 Task: Research Airbnb properties in Bo, Sierra Leone from 1st December, 2023 to 3rd December, 2023 for 1 adult.1  bedroom having 1 bed and 1 bathroom. Property type can be hotel. Amenities needed are: wifi. Booking option can be shelf check-in. Look for 4 properties as per requirement.
Action: Mouse moved to (561, 81)
Screenshot: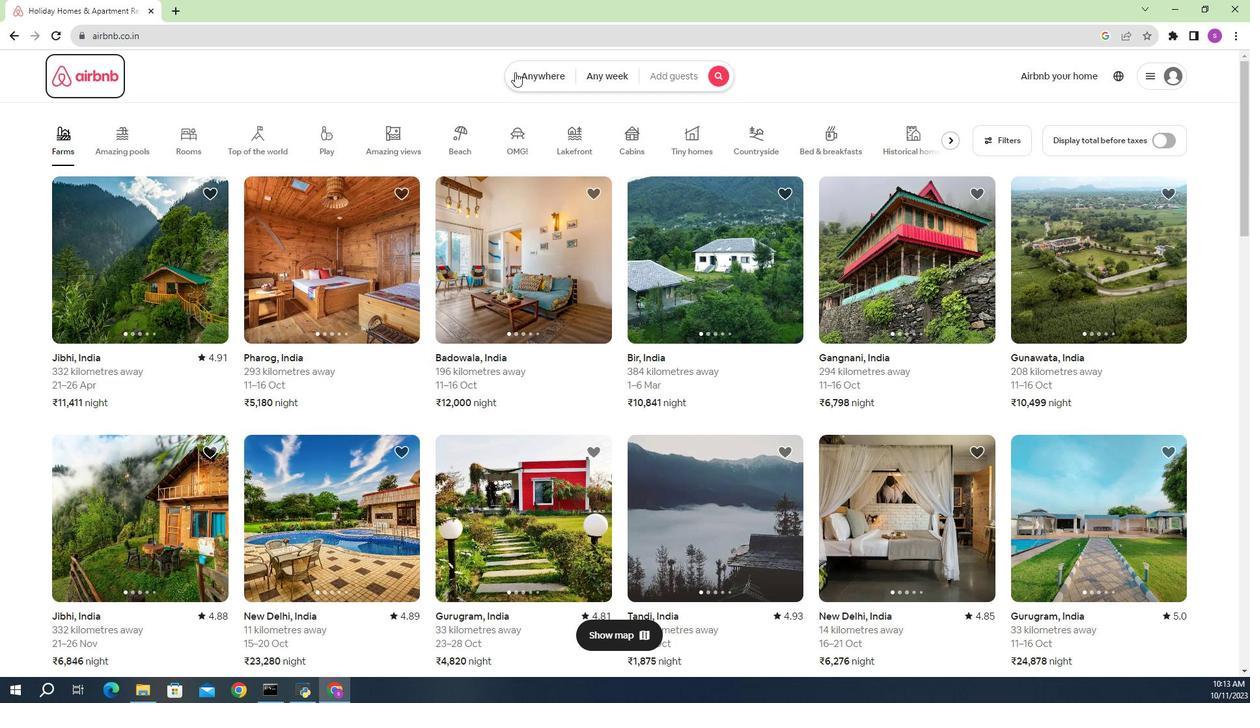 
Action: Mouse pressed left at (561, 81)
Screenshot: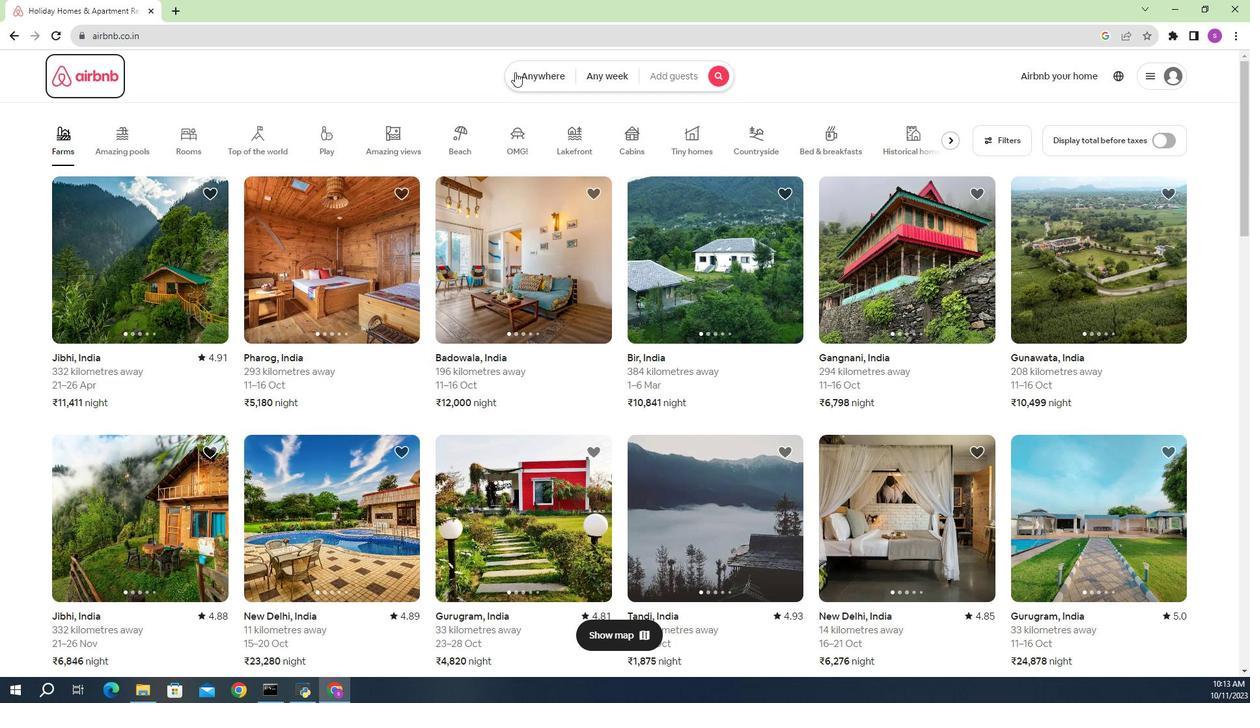 
Action: Mouse moved to (508, 139)
Screenshot: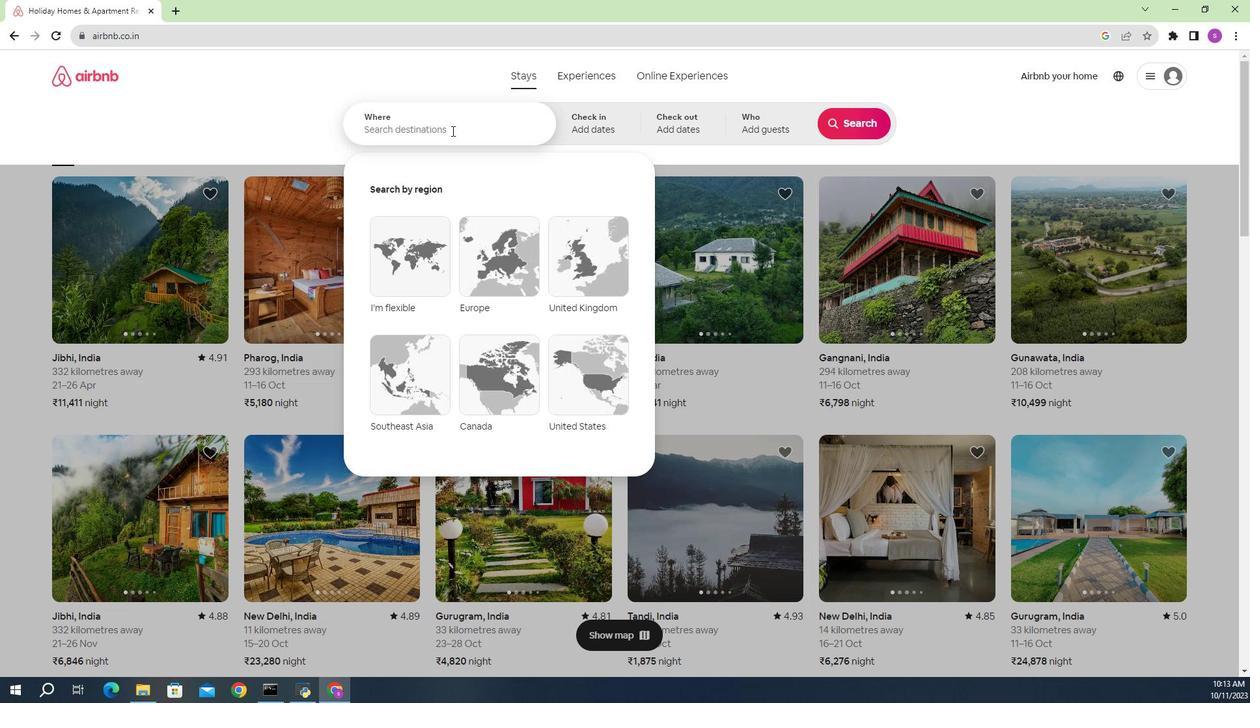 
Action: Mouse pressed left at (508, 139)
Screenshot: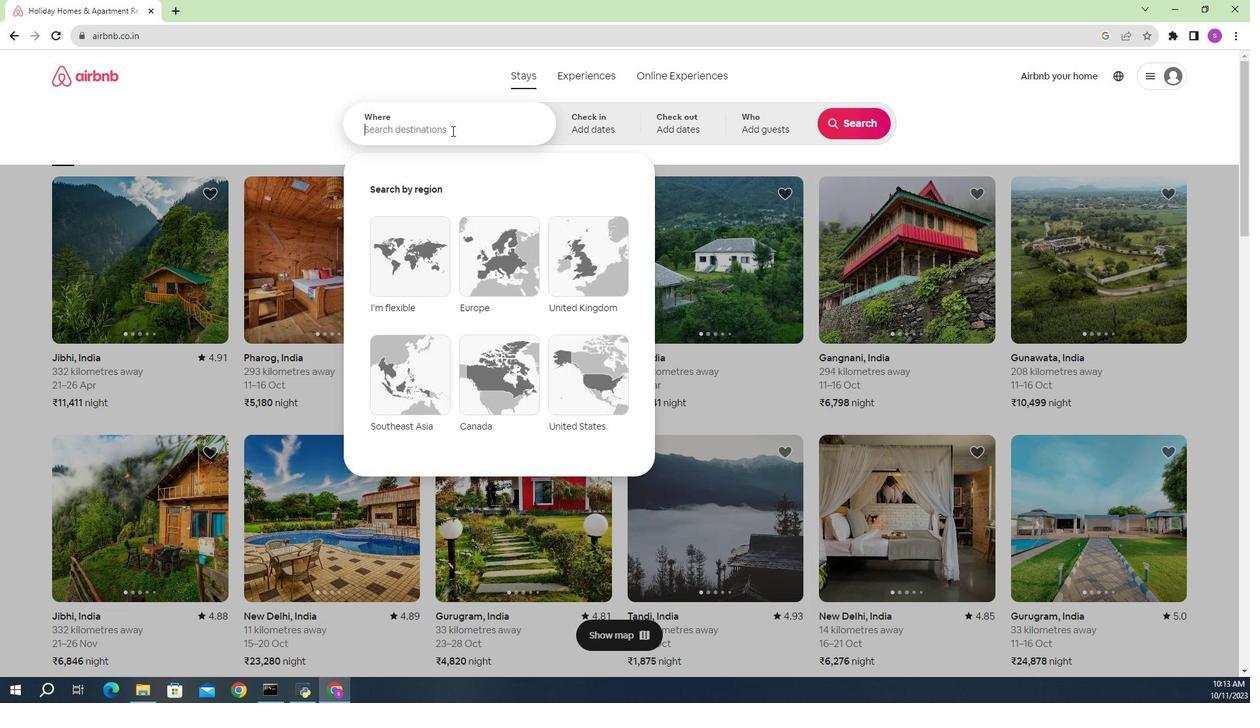
Action: Key pressed <Key.shift>Bo,<Key.space><Key.shift>Sierra<Key.space><Key.shift>Leone<Key.enter>
Screenshot: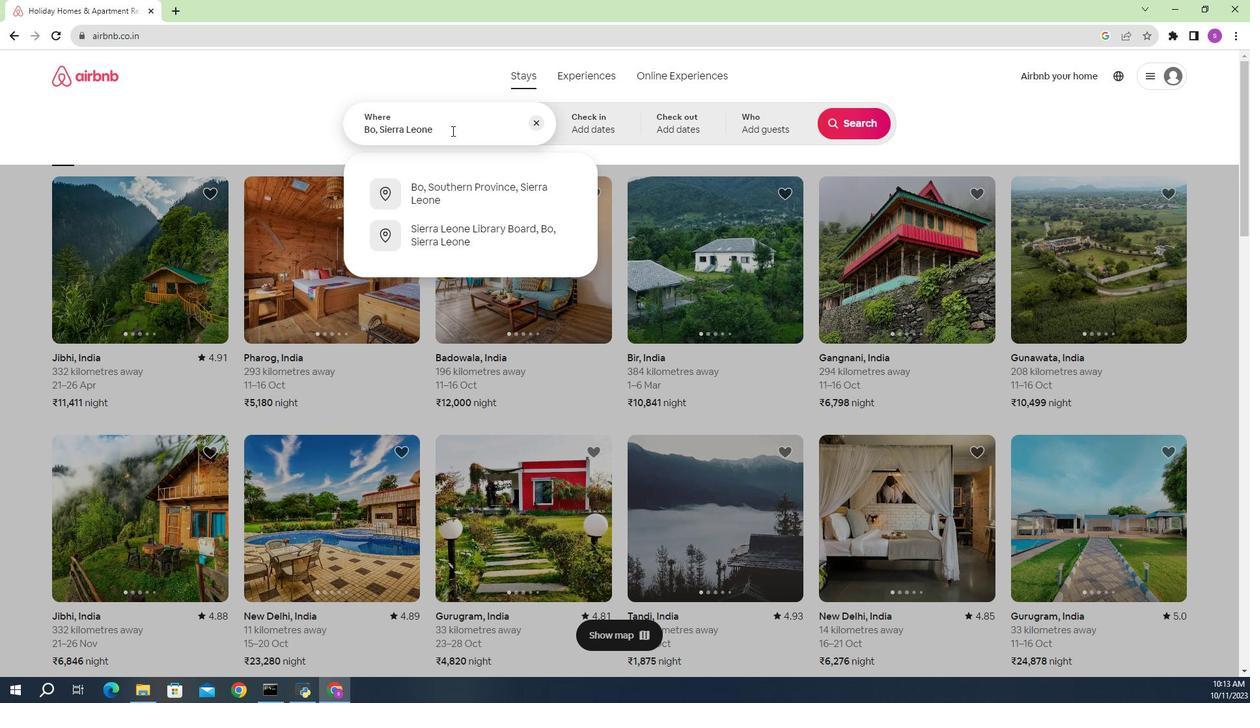 
Action: Mouse moved to (842, 233)
Screenshot: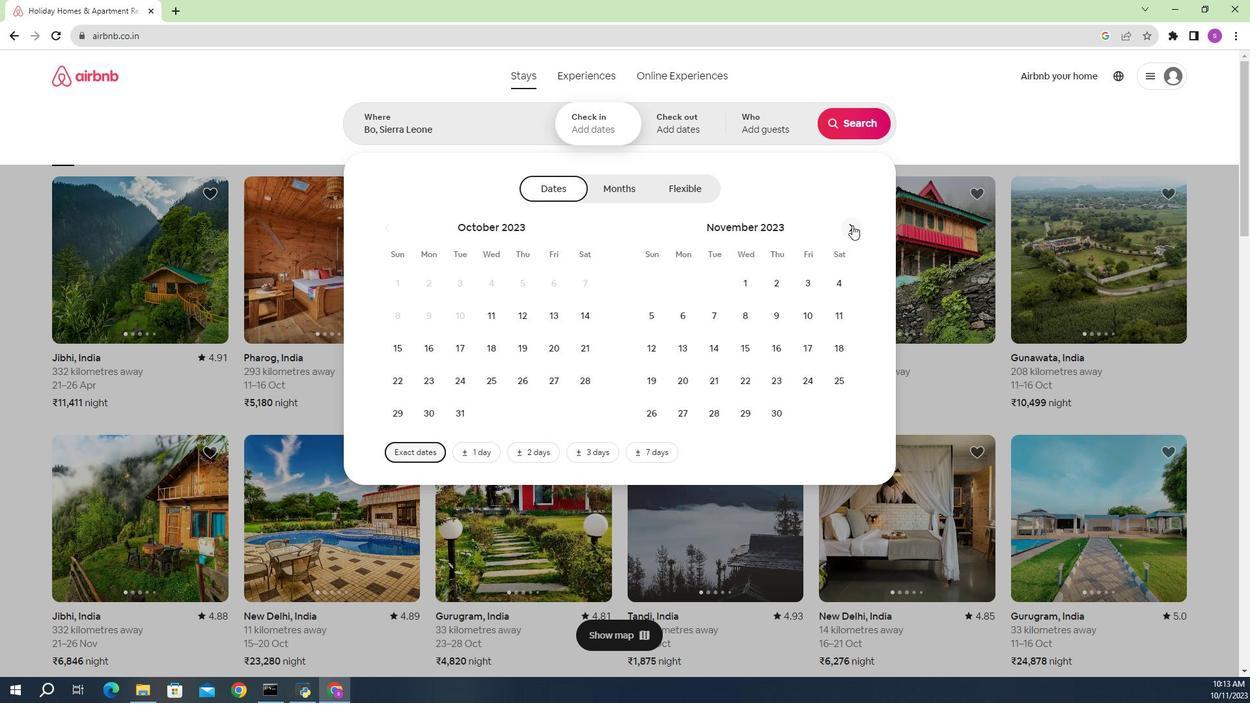 
Action: Mouse pressed left at (842, 233)
Screenshot: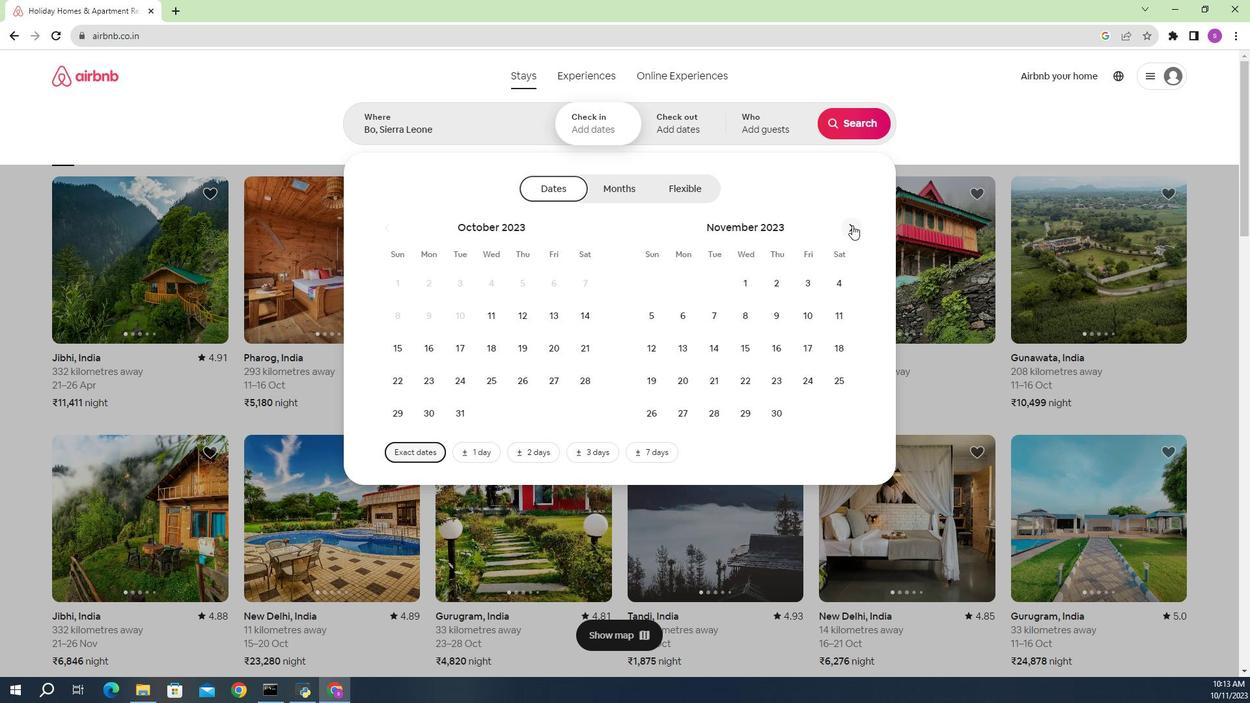 
Action: Mouse moved to (810, 292)
Screenshot: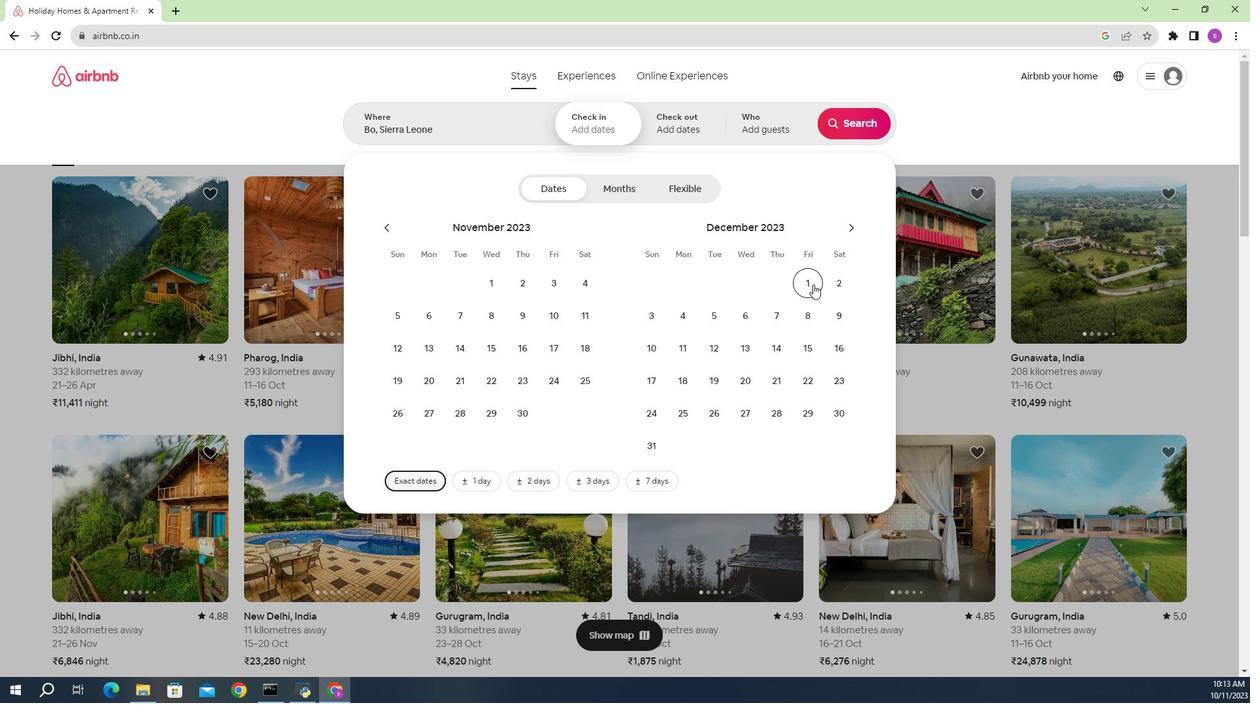 
Action: Mouse pressed left at (810, 292)
Screenshot: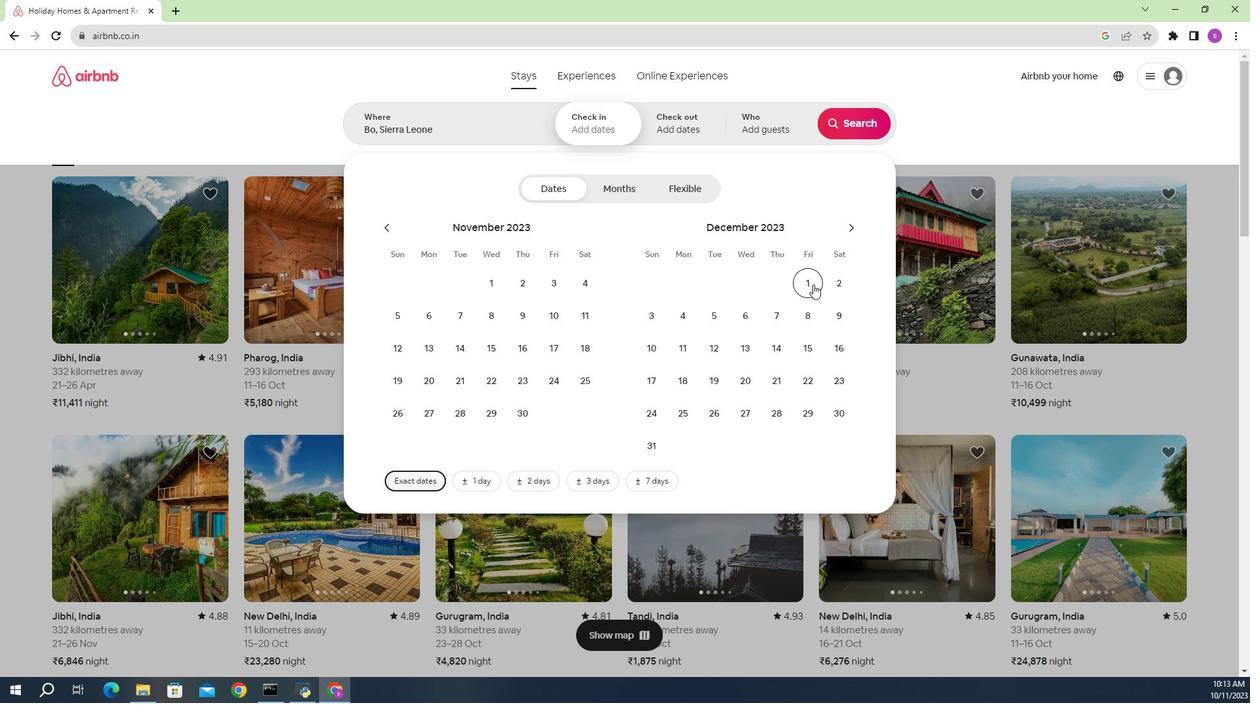 
Action: Mouse moved to (672, 320)
Screenshot: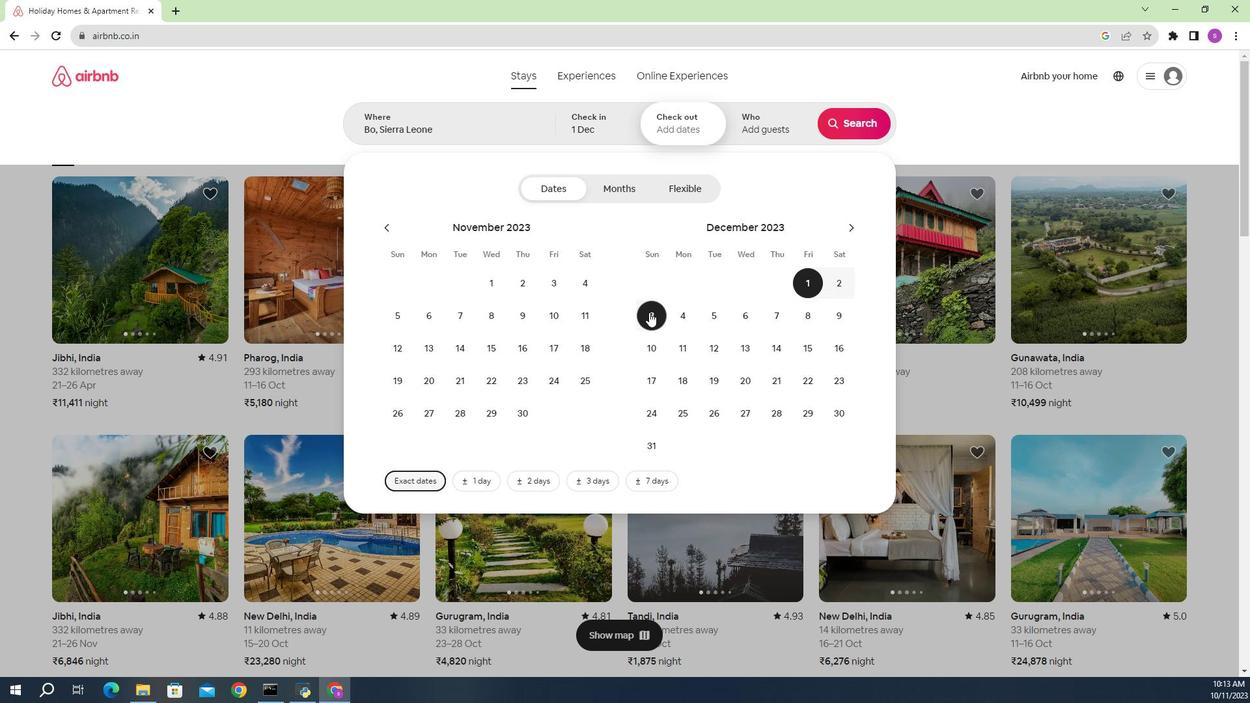 
Action: Mouse pressed left at (672, 320)
Screenshot: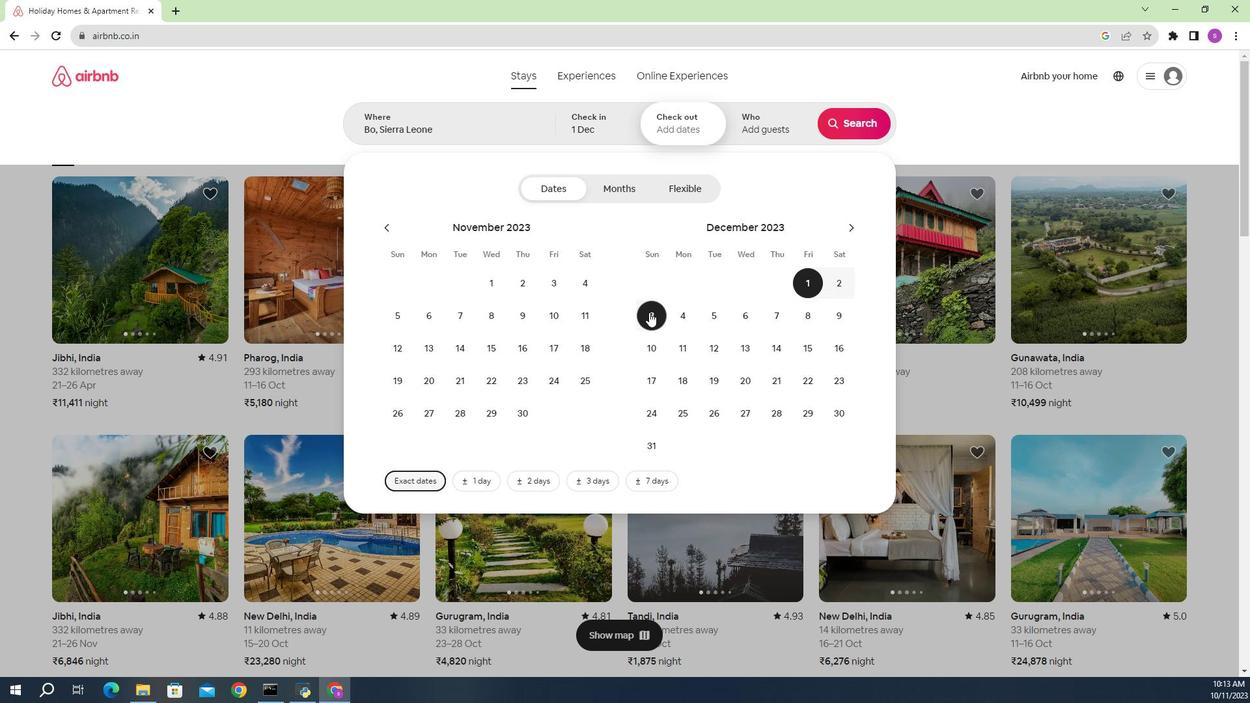 
Action: Mouse moved to (773, 130)
Screenshot: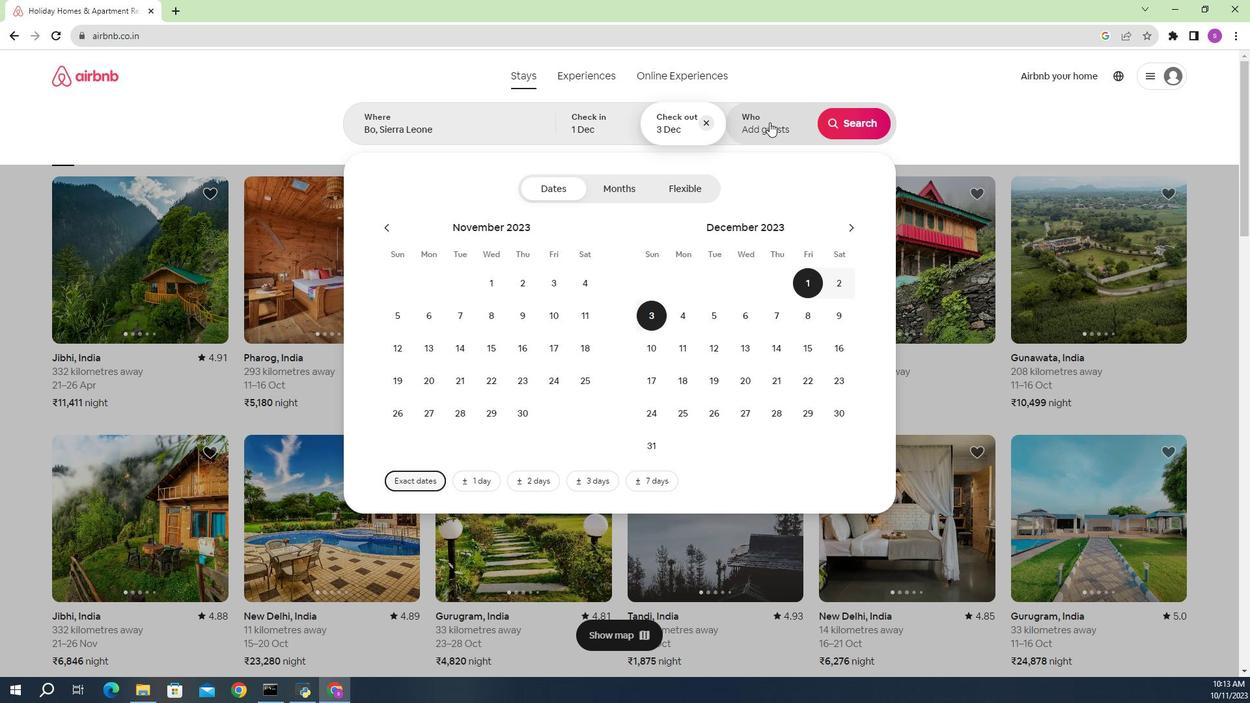 
Action: Mouse pressed left at (773, 130)
Screenshot: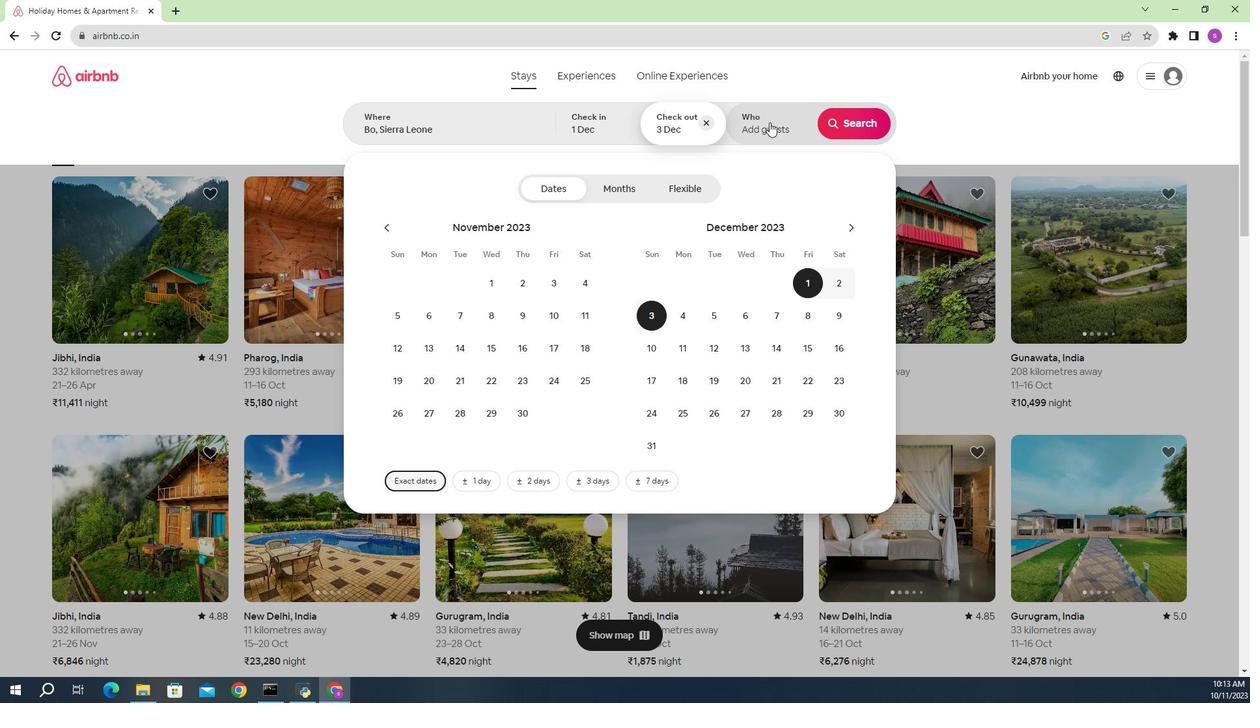 
Action: Mouse moved to (845, 197)
Screenshot: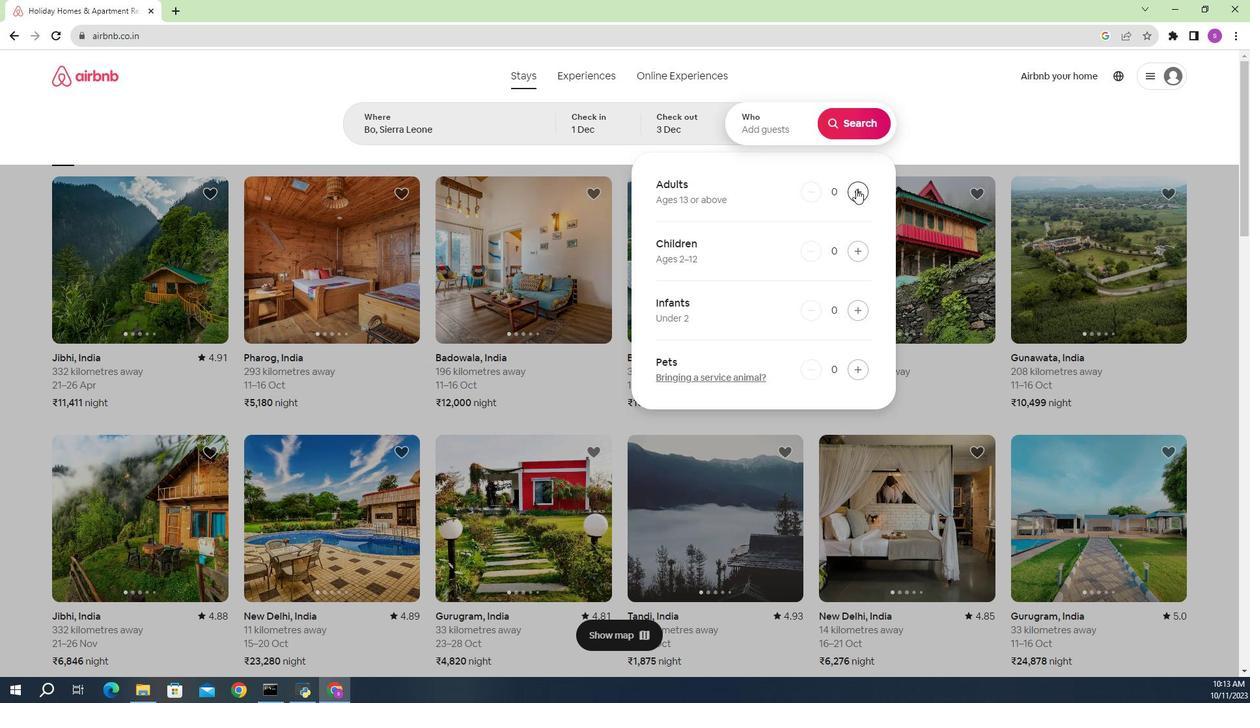 
Action: Mouse pressed left at (845, 197)
Screenshot: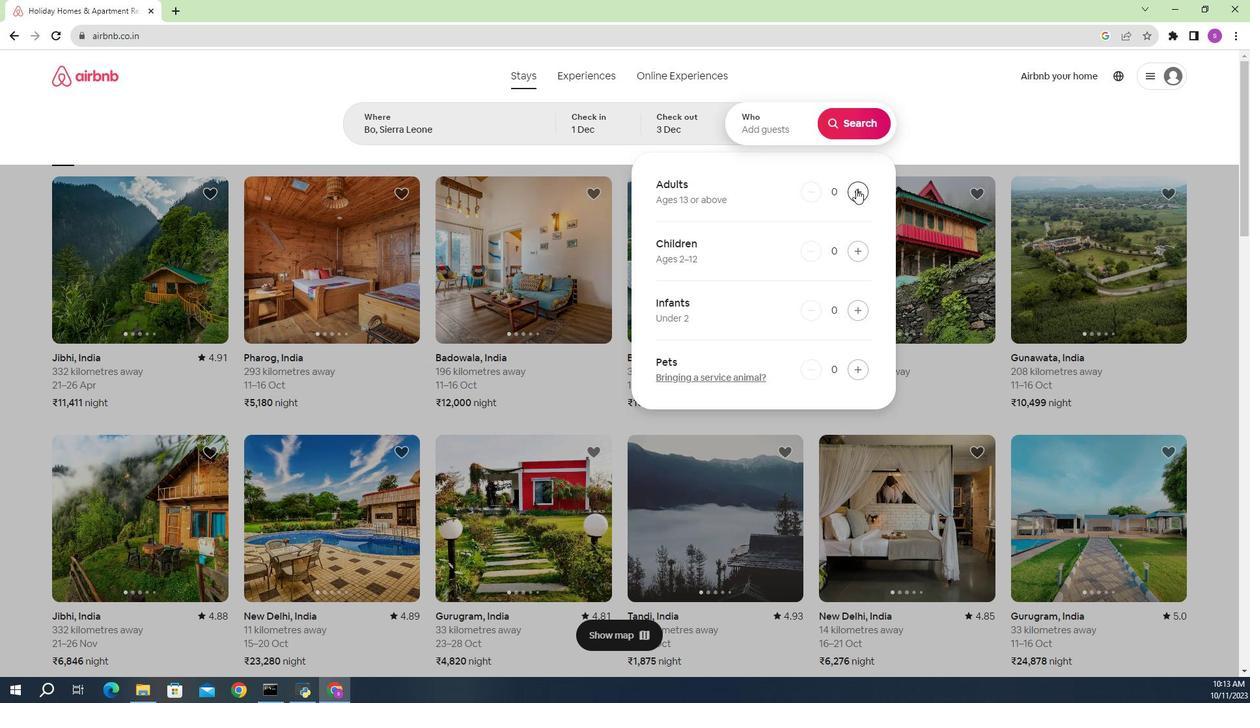 
Action: Mouse moved to (860, 126)
Screenshot: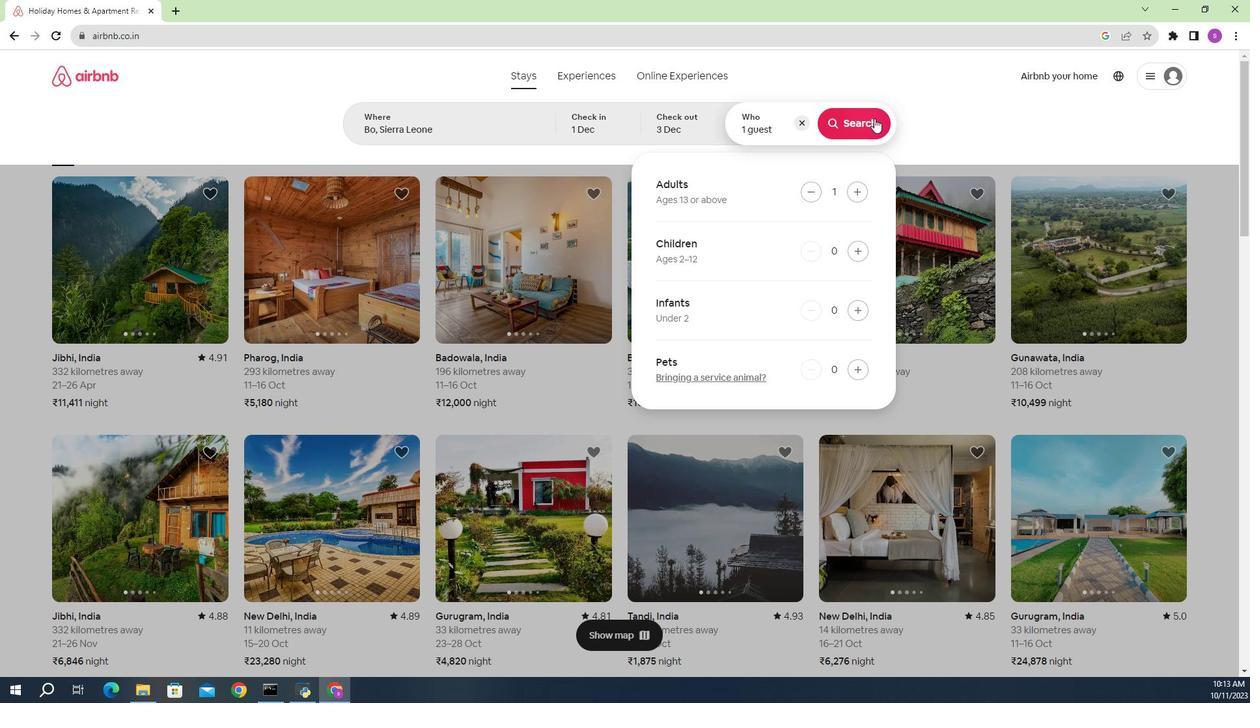 
Action: Mouse pressed left at (860, 126)
Screenshot: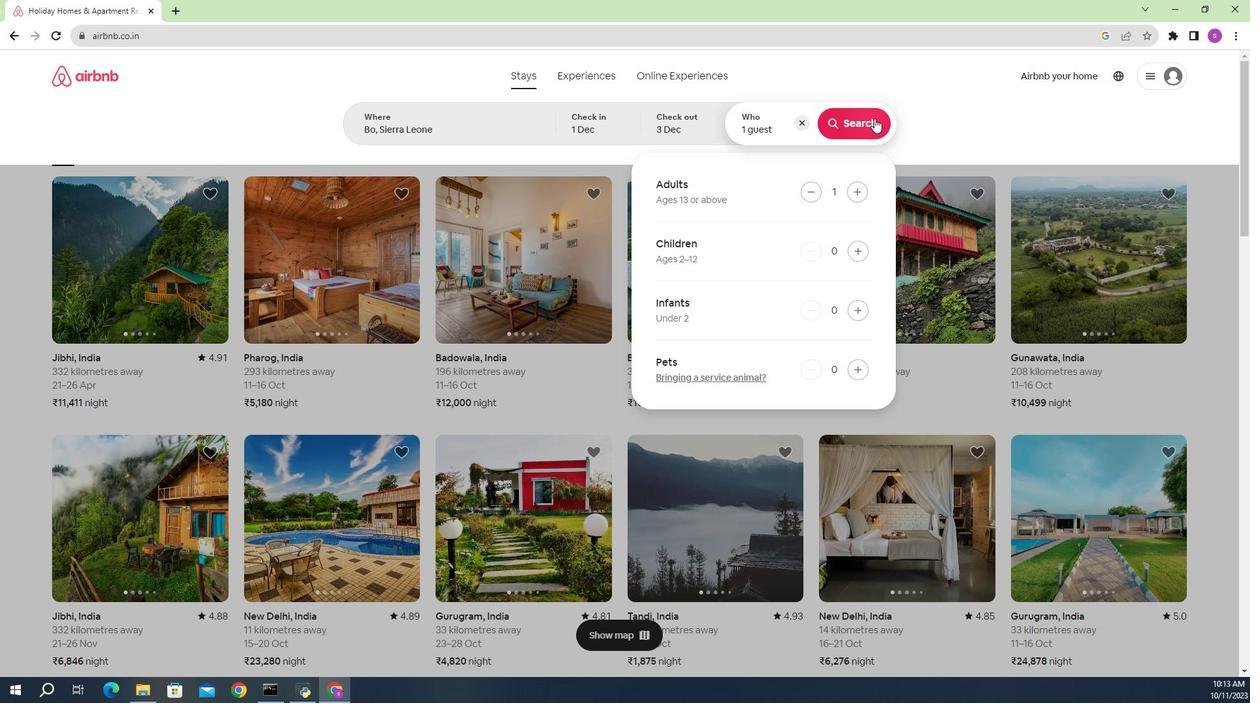 
Action: Mouse moved to (998, 130)
Screenshot: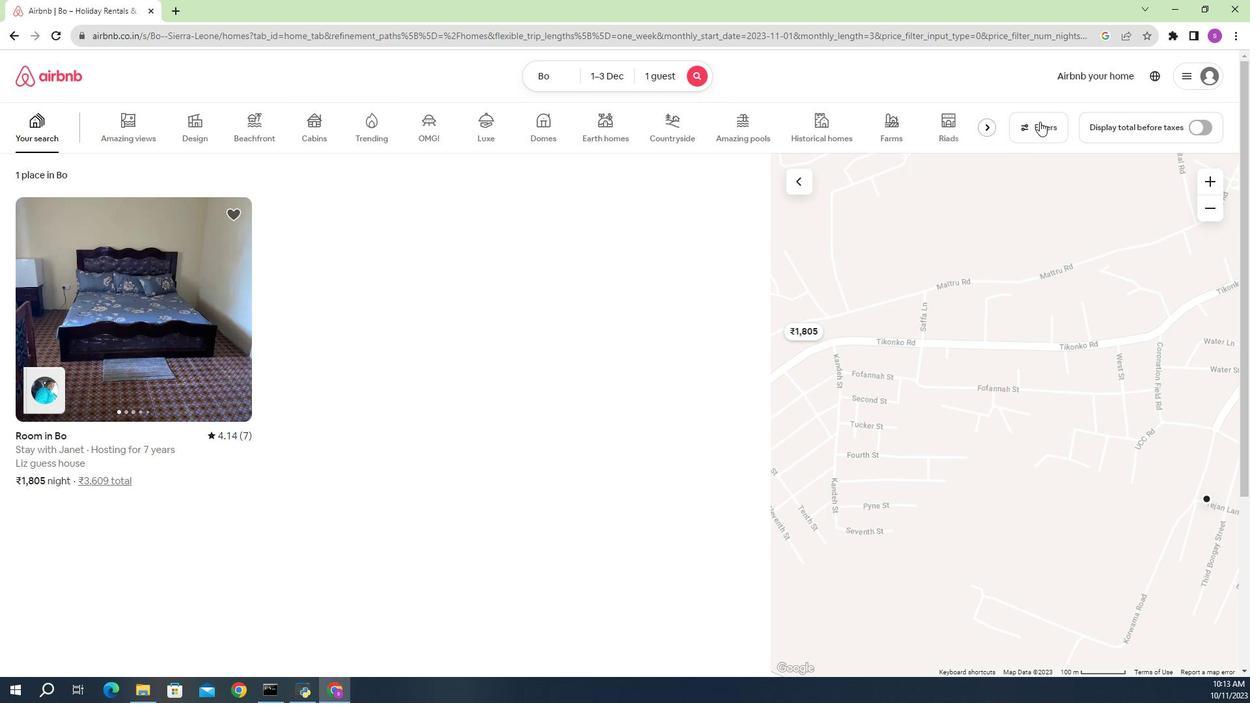 
Action: Mouse pressed left at (998, 130)
Screenshot: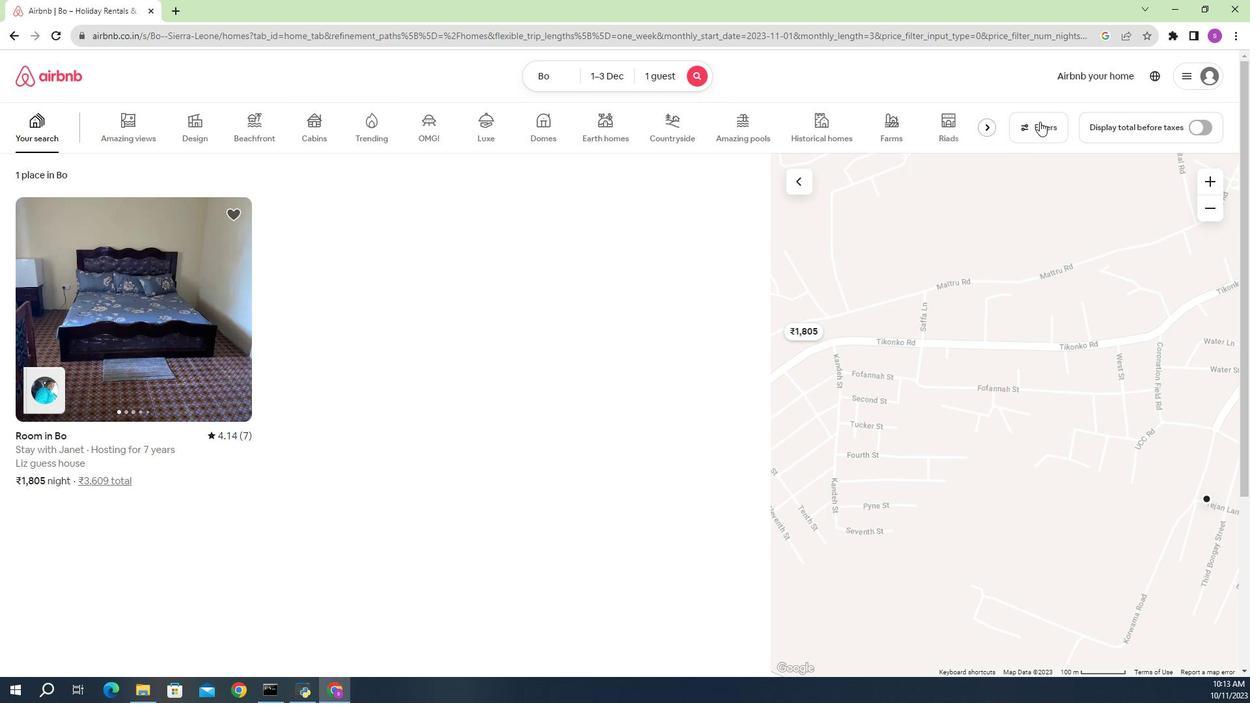 
Action: Mouse moved to (580, 437)
Screenshot: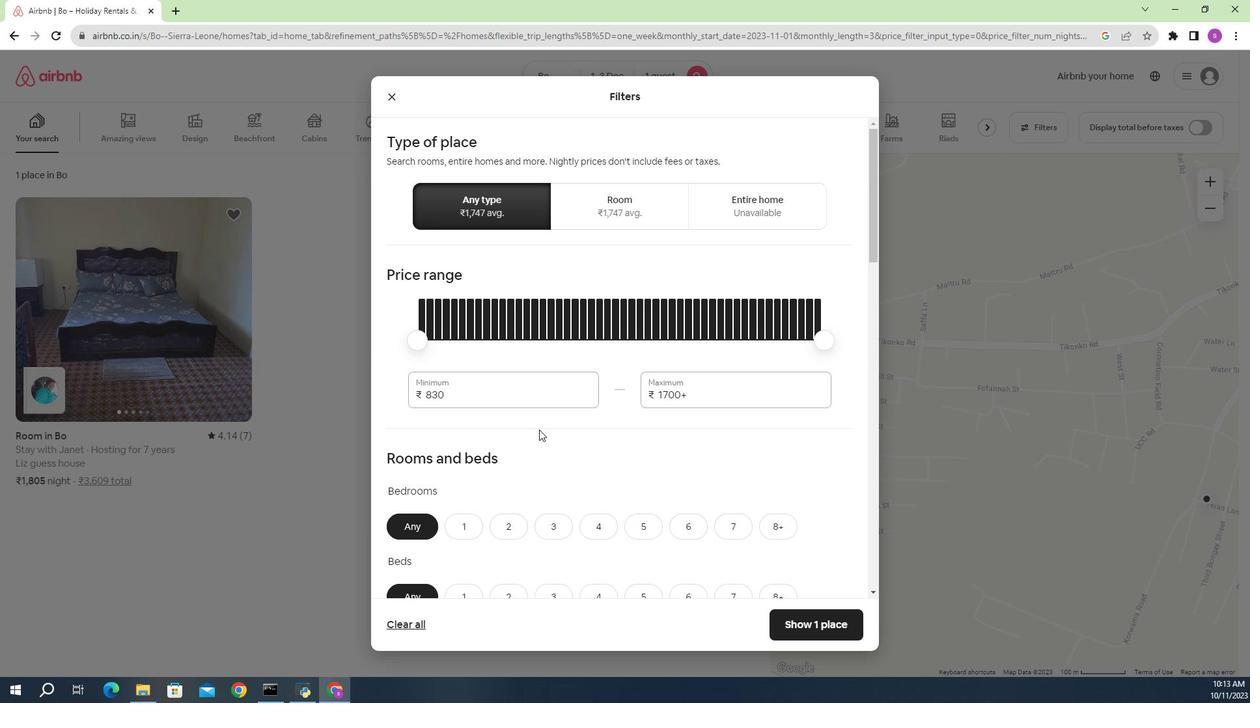
Action: Mouse scrolled (580, 436) with delta (0, 0)
Screenshot: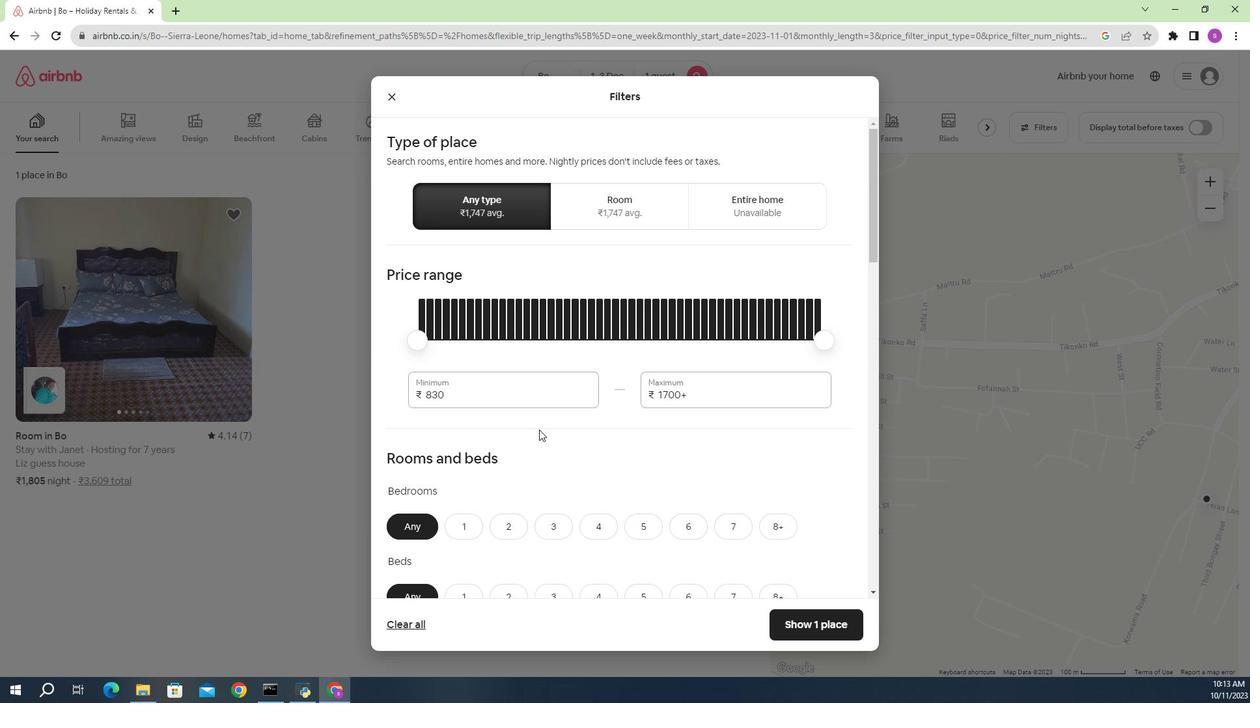 
Action: Mouse scrolled (580, 436) with delta (0, 0)
Screenshot: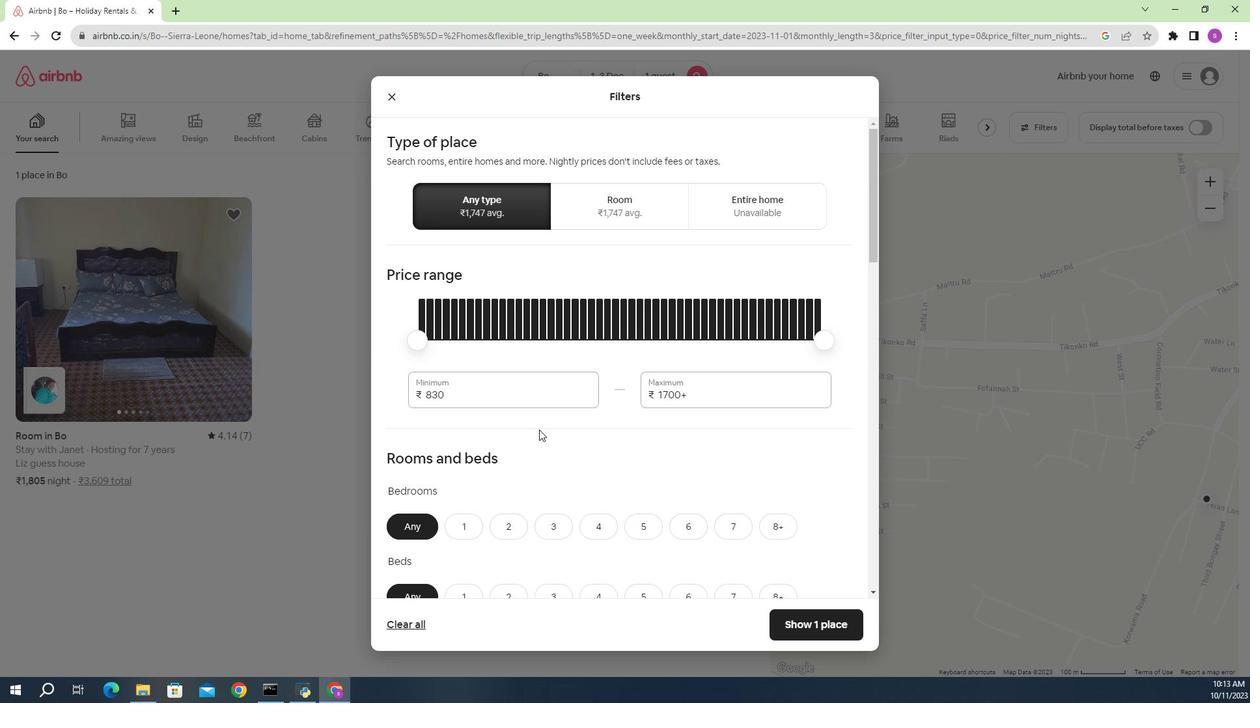 
Action: Mouse moved to (515, 408)
Screenshot: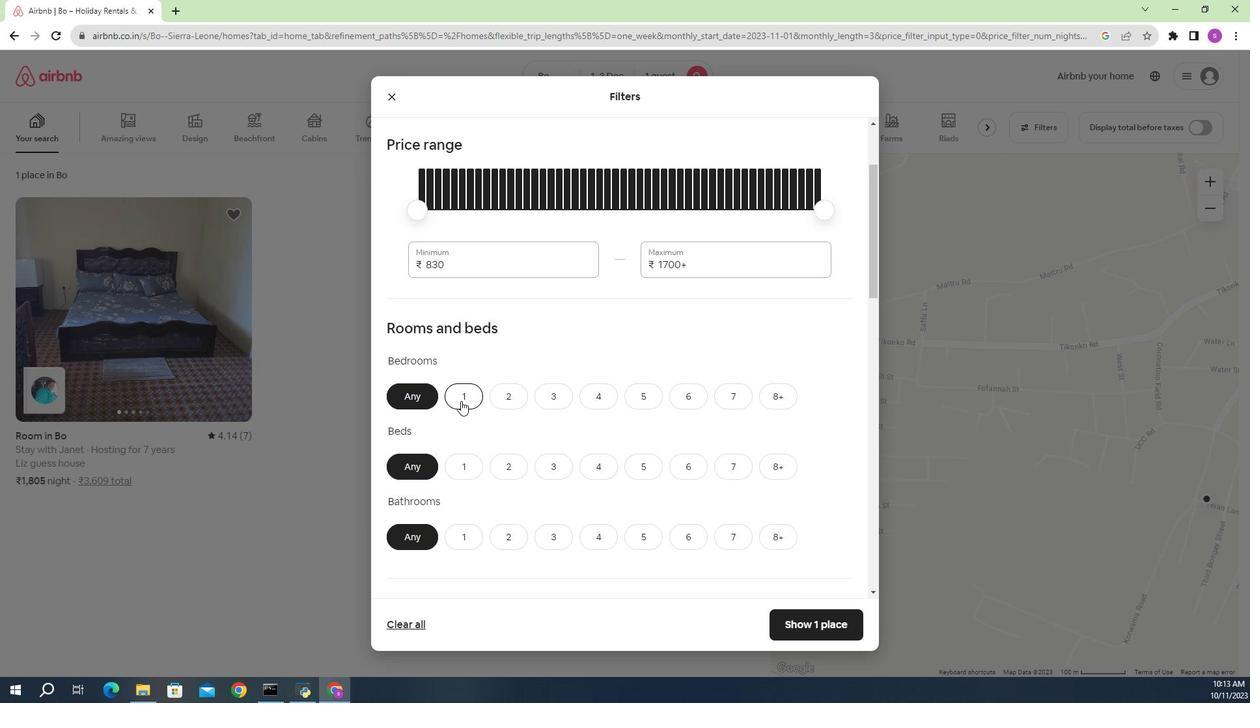 
Action: Mouse pressed left at (515, 408)
Screenshot: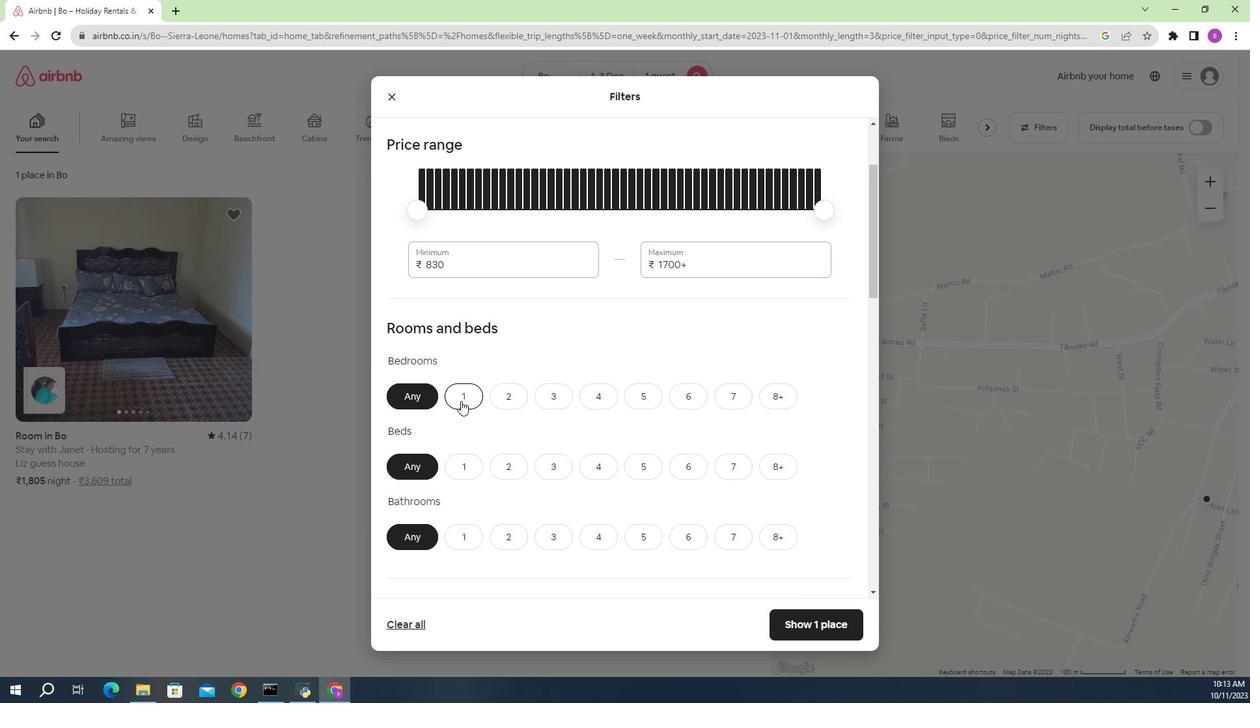 
Action: Mouse moved to (516, 468)
Screenshot: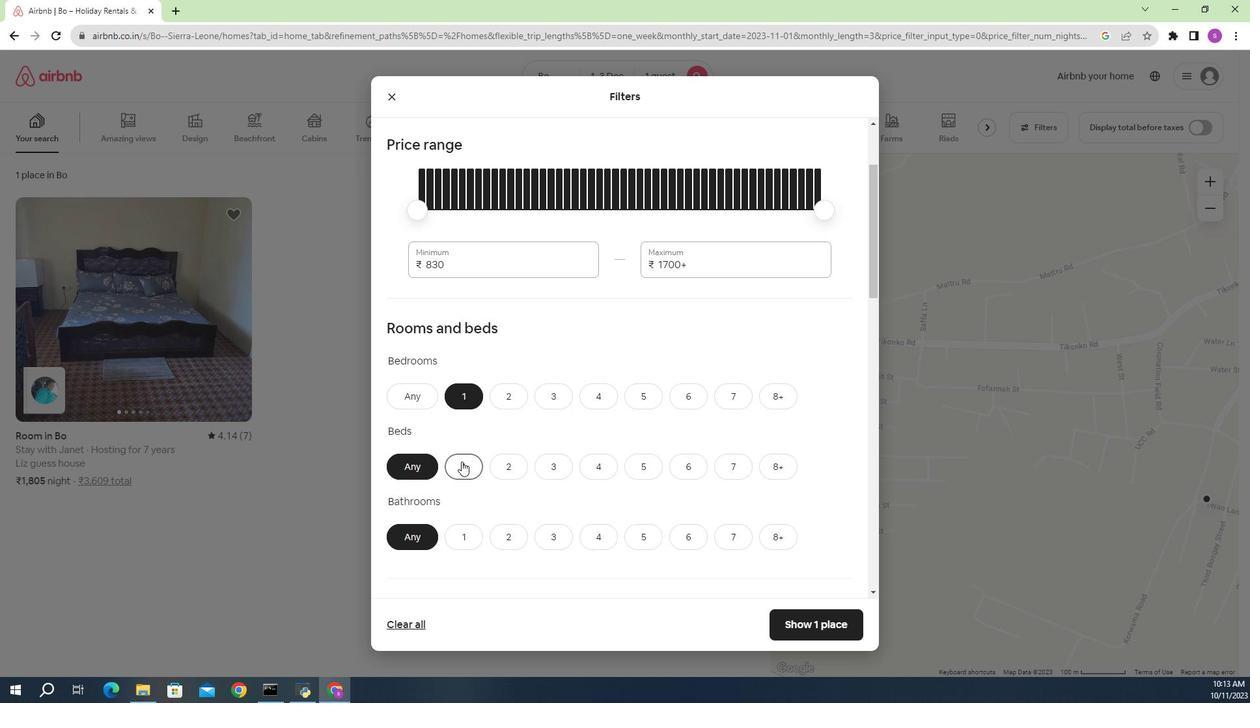 
Action: Mouse pressed left at (516, 468)
Screenshot: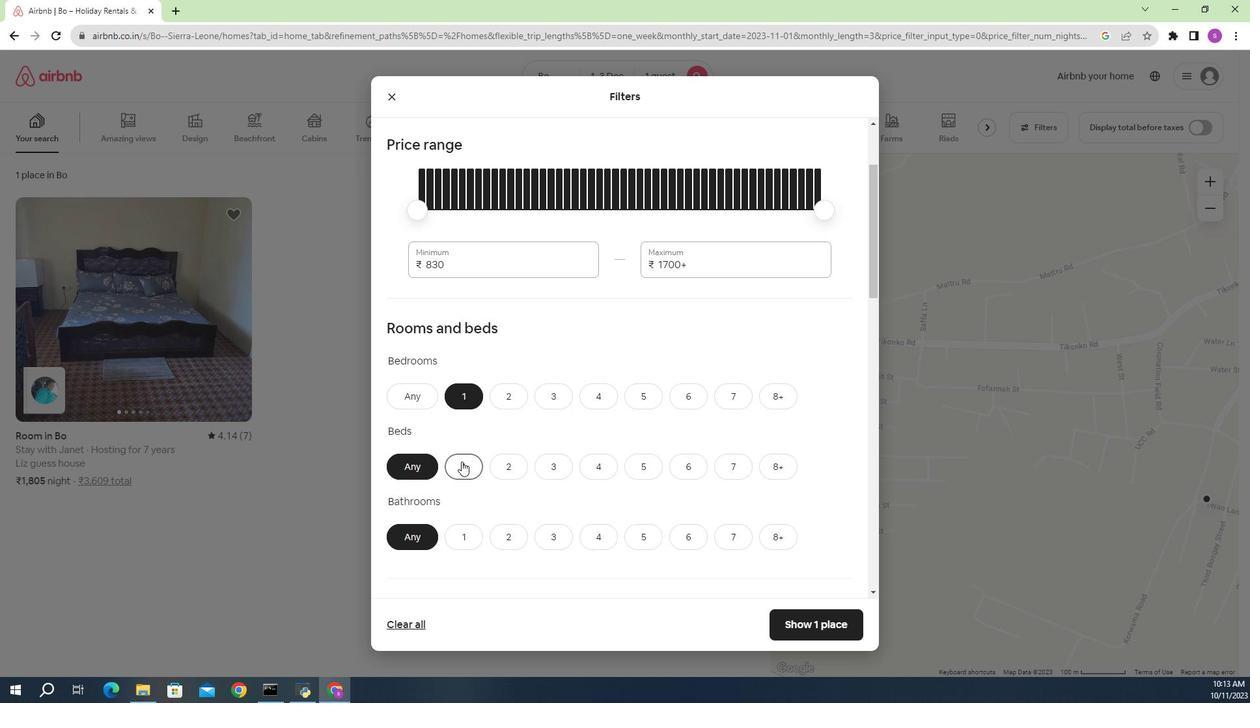 
Action: Mouse moved to (518, 546)
Screenshot: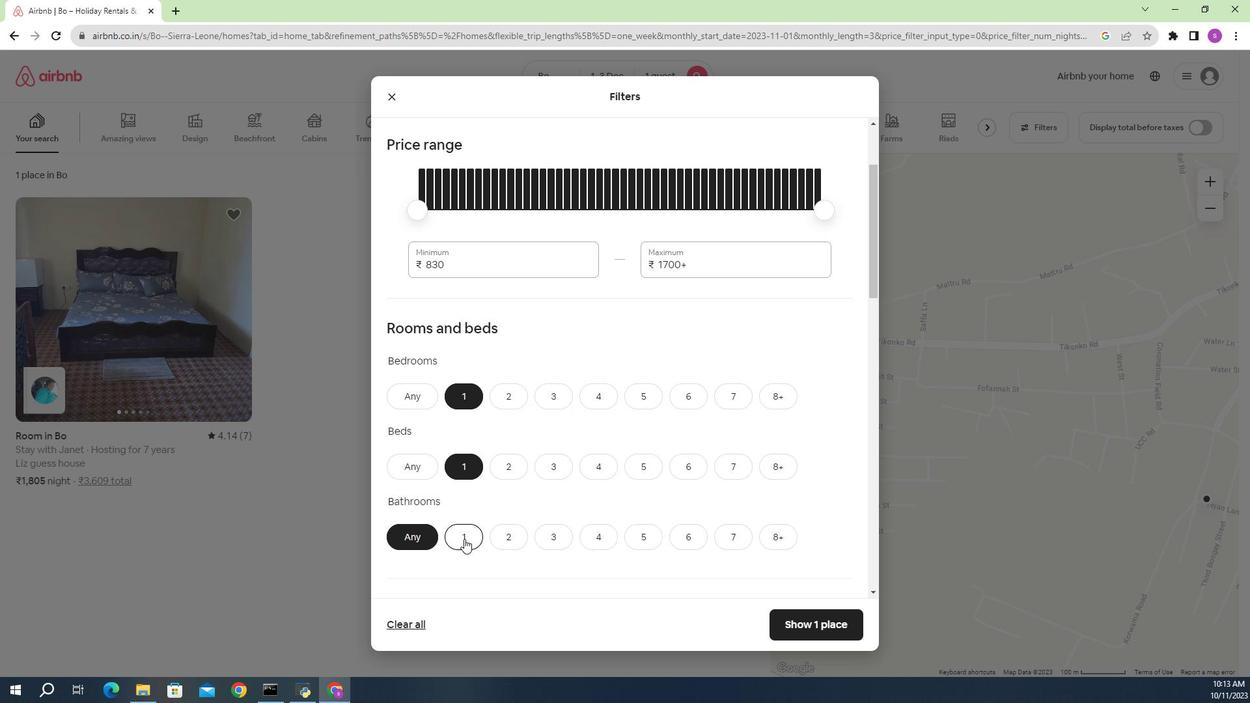 
Action: Mouse pressed left at (518, 546)
Screenshot: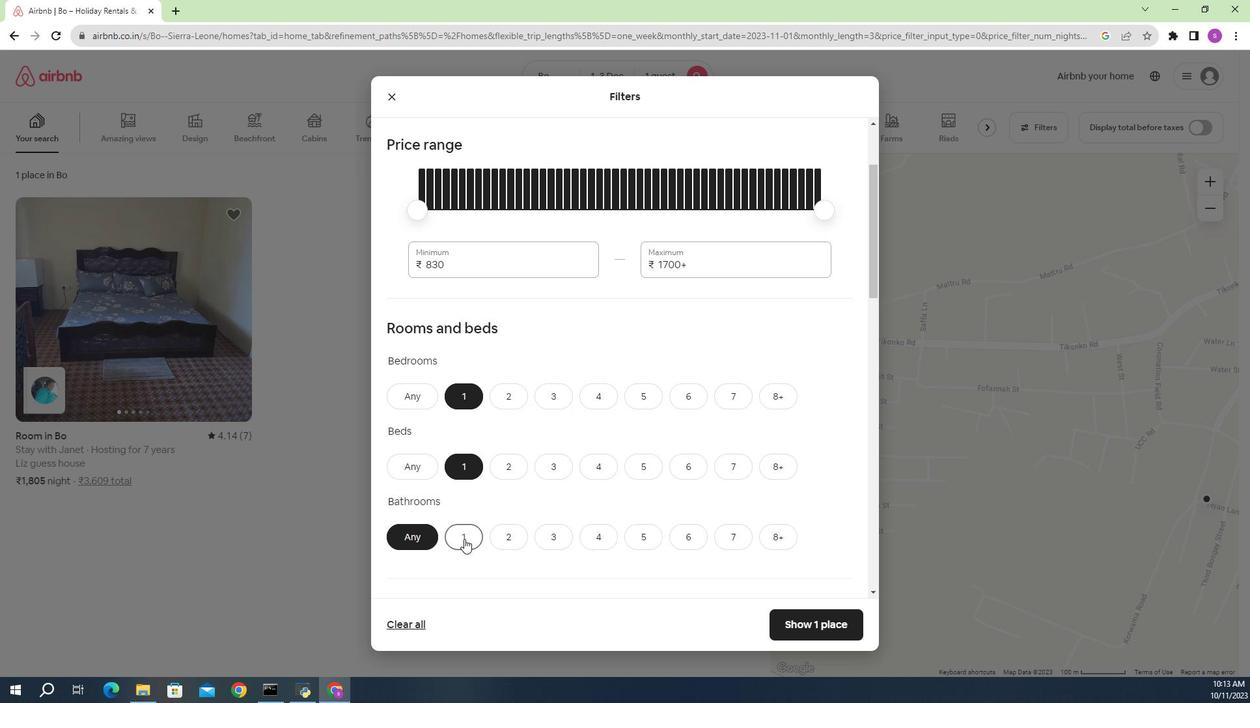 
Action: Mouse moved to (561, 403)
Screenshot: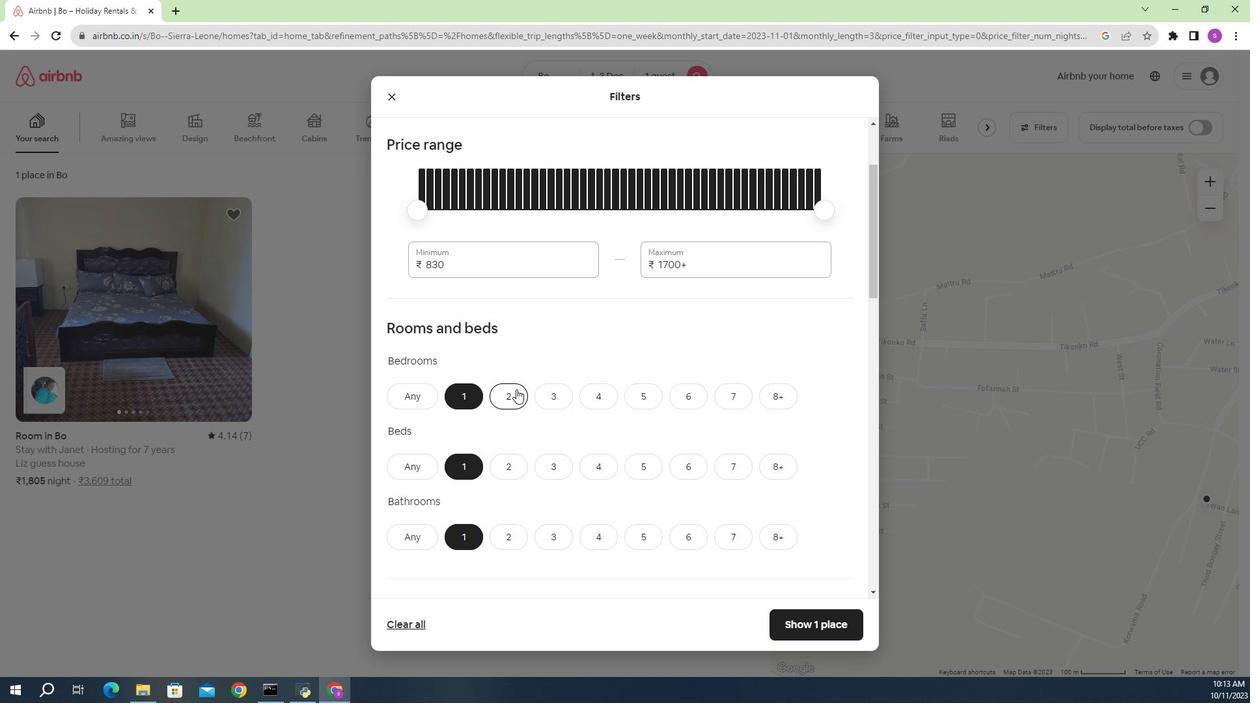 
Action: Mouse scrolled (561, 402) with delta (0, 0)
Screenshot: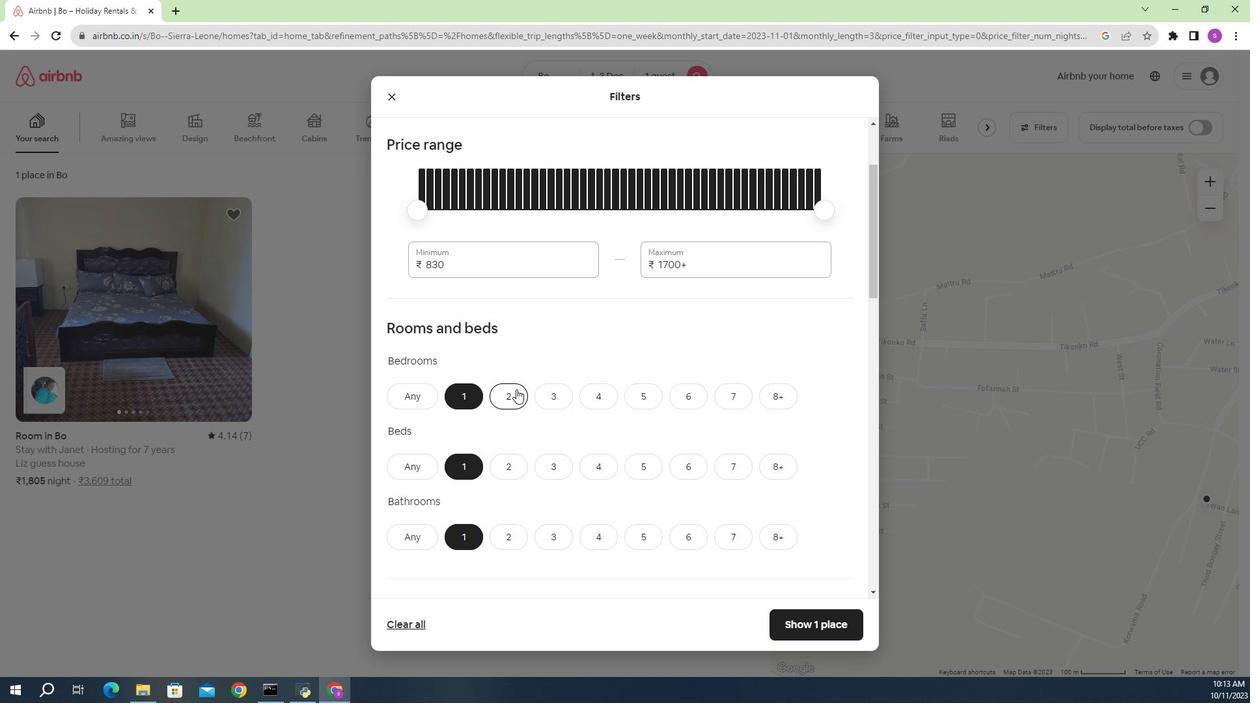 
Action: Mouse moved to (556, 367)
Screenshot: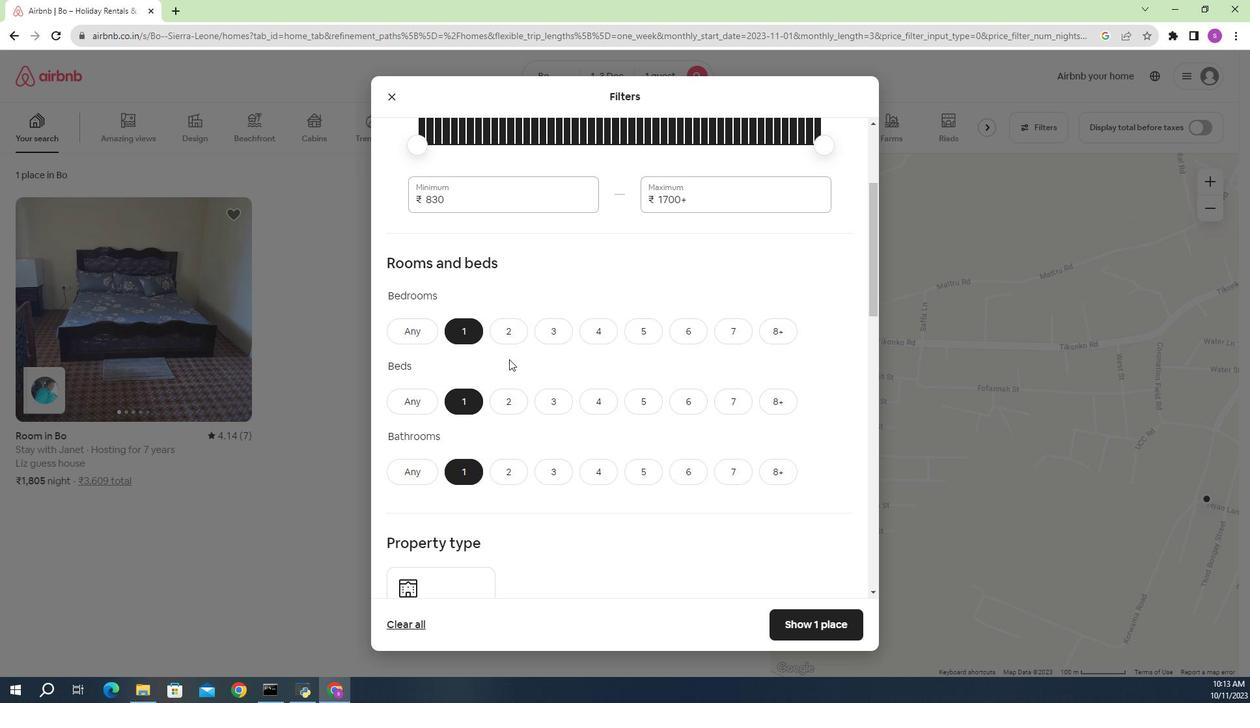 
Action: Mouse scrolled (556, 366) with delta (0, 0)
Screenshot: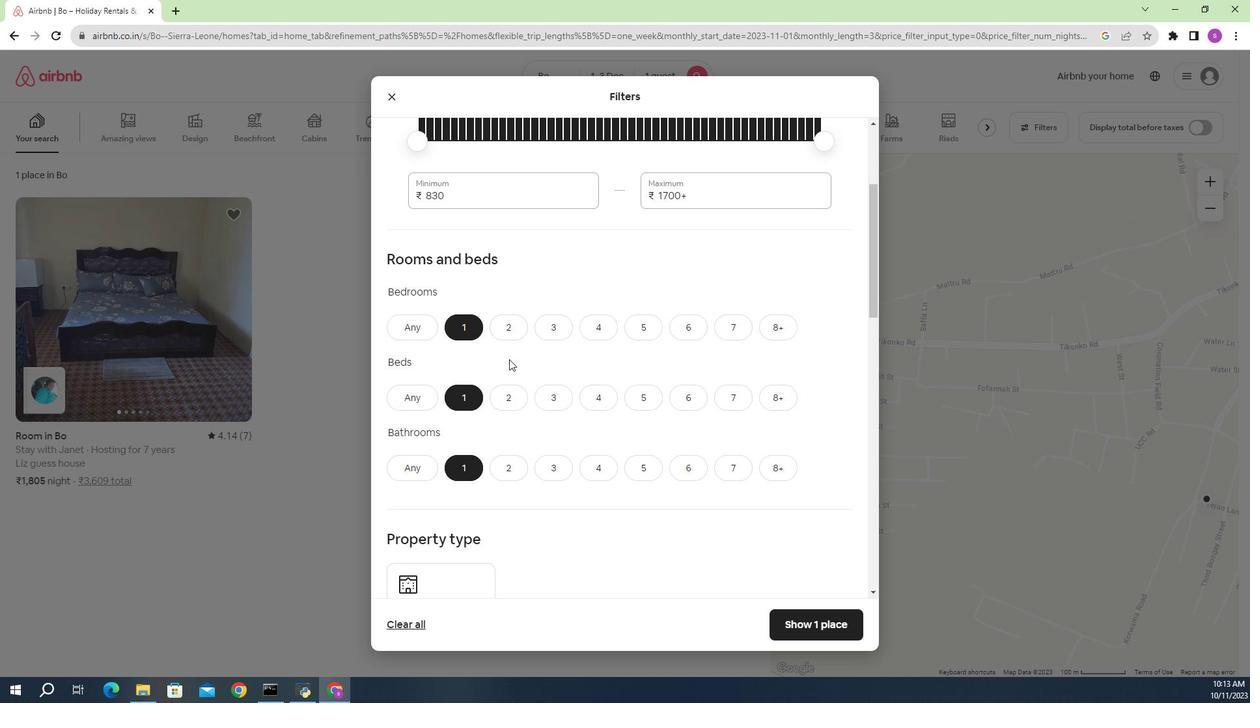 
Action: Mouse scrolled (556, 366) with delta (0, 0)
Screenshot: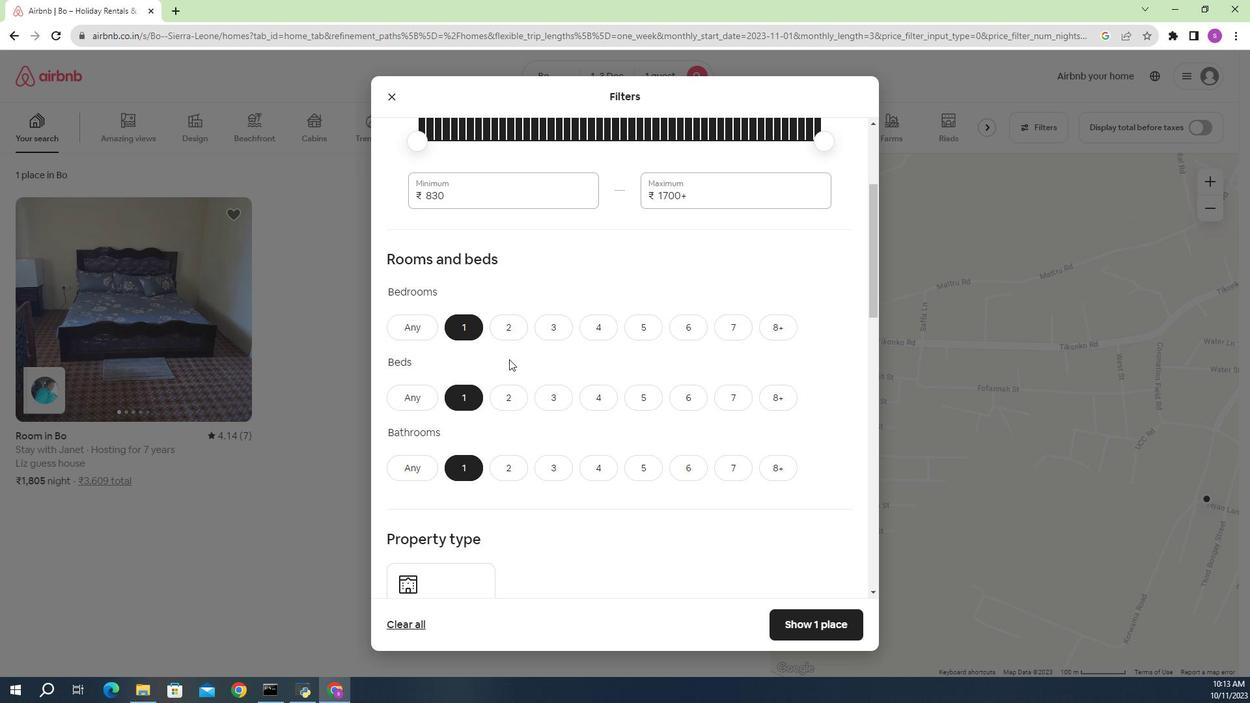 
Action: Mouse scrolled (556, 366) with delta (0, 0)
Screenshot: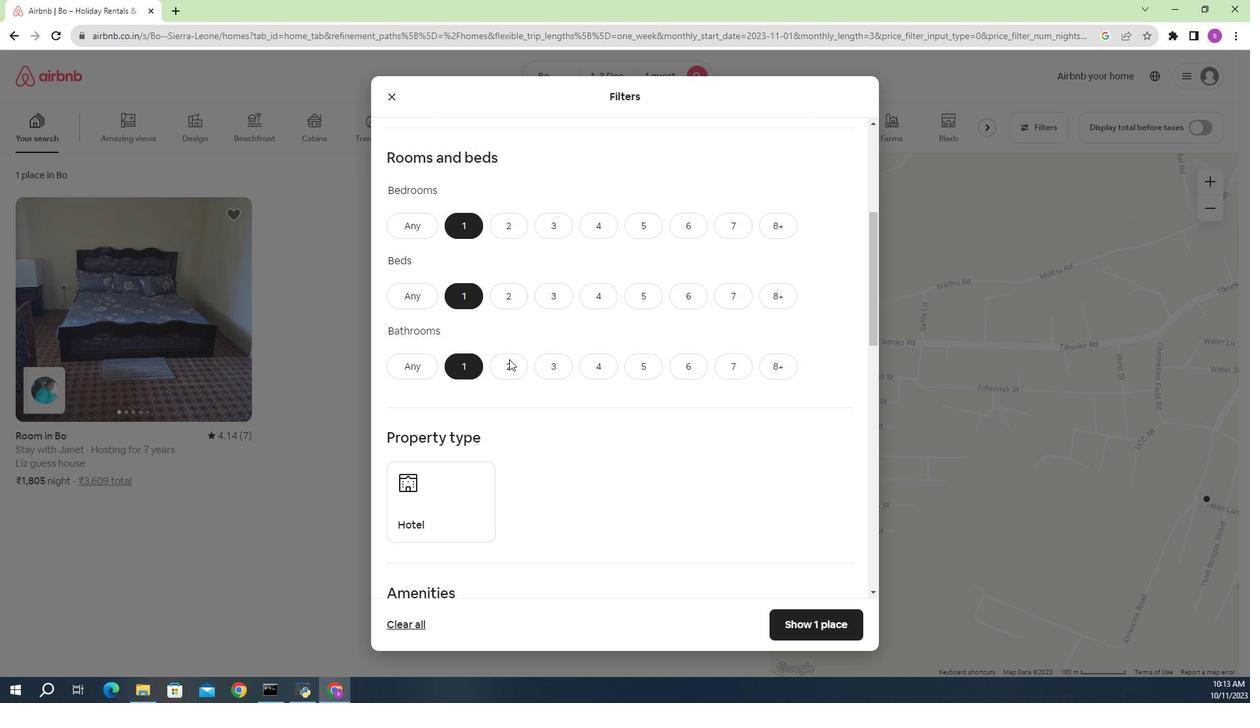 
Action: Mouse moved to (520, 430)
Screenshot: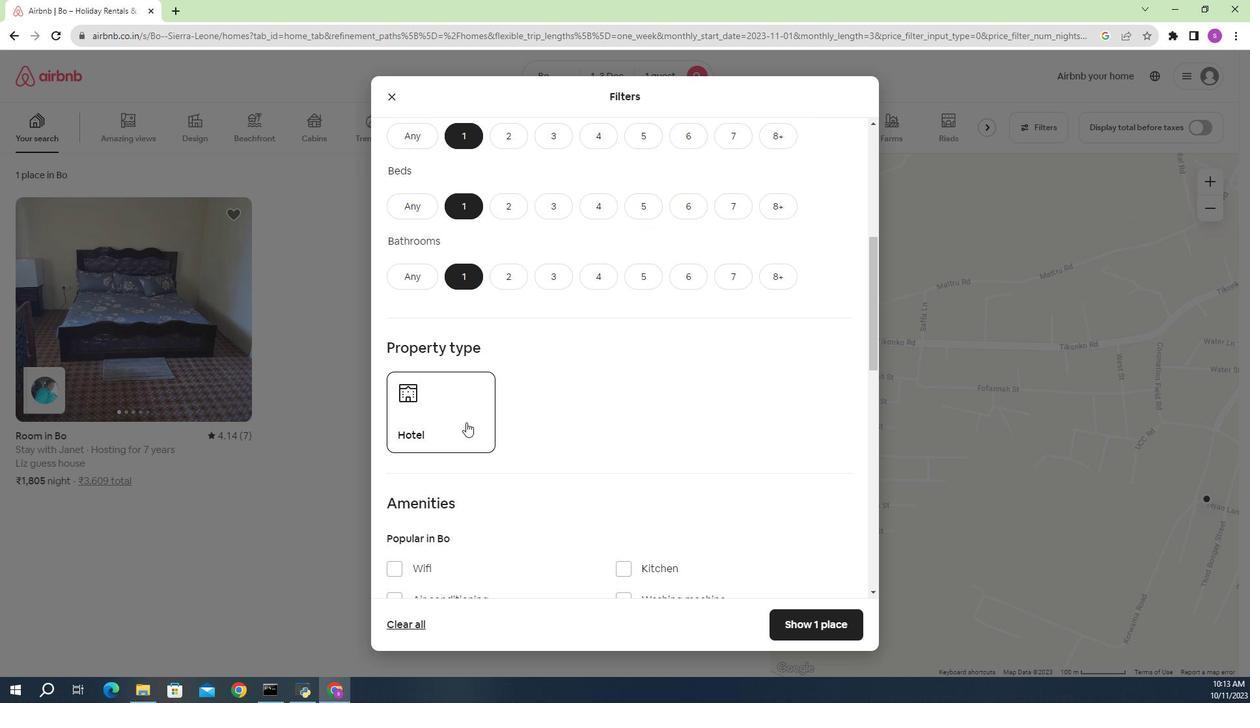 
Action: Mouse pressed left at (520, 430)
Screenshot: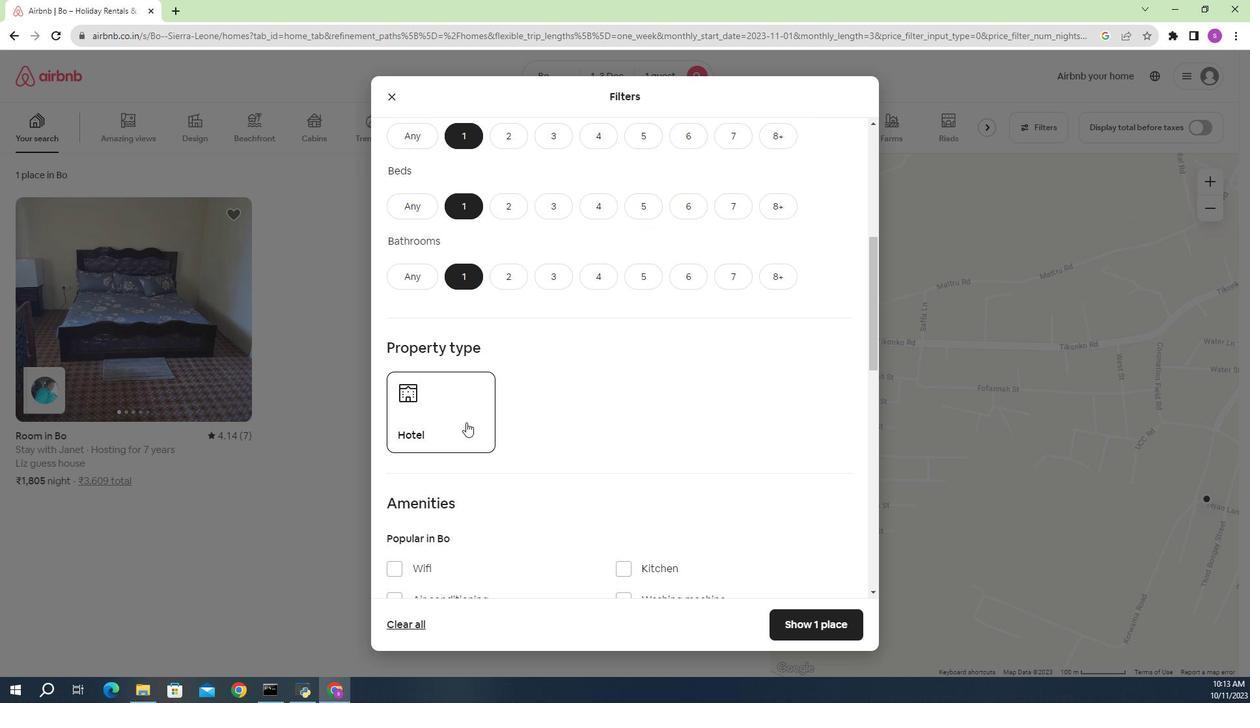 
Action: Mouse moved to (632, 383)
Screenshot: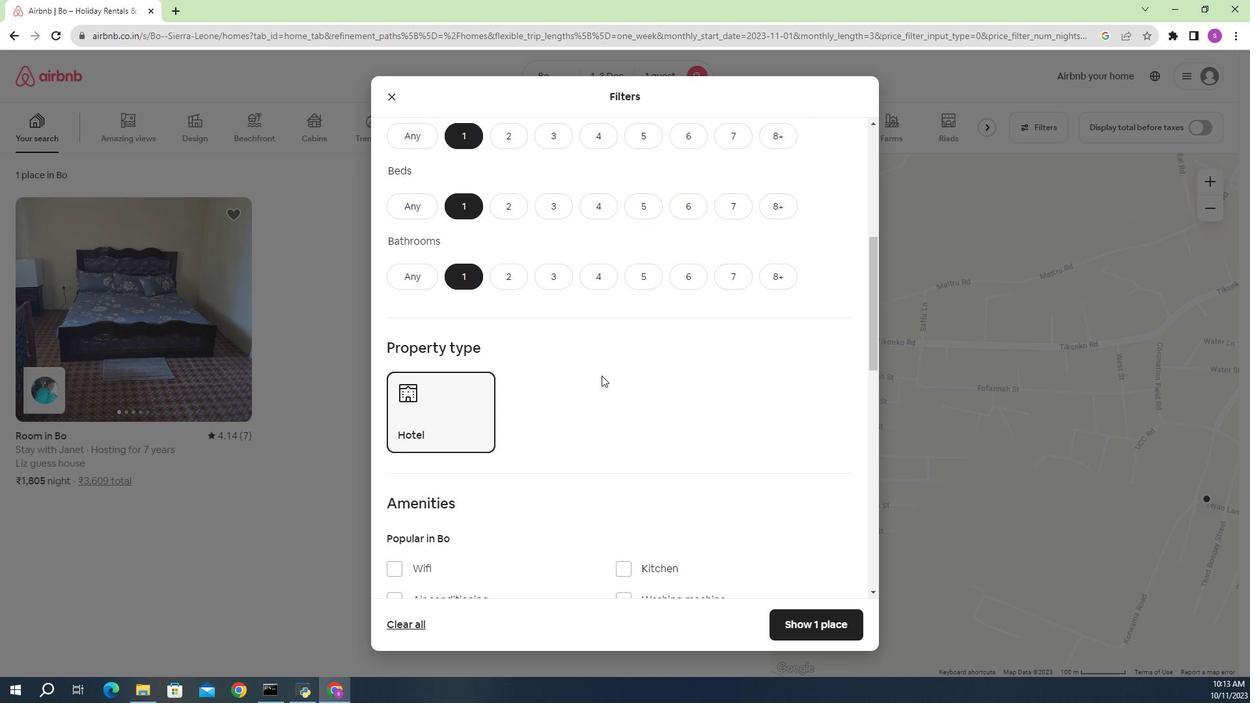 
Action: Mouse scrolled (632, 382) with delta (0, 0)
Screenshot: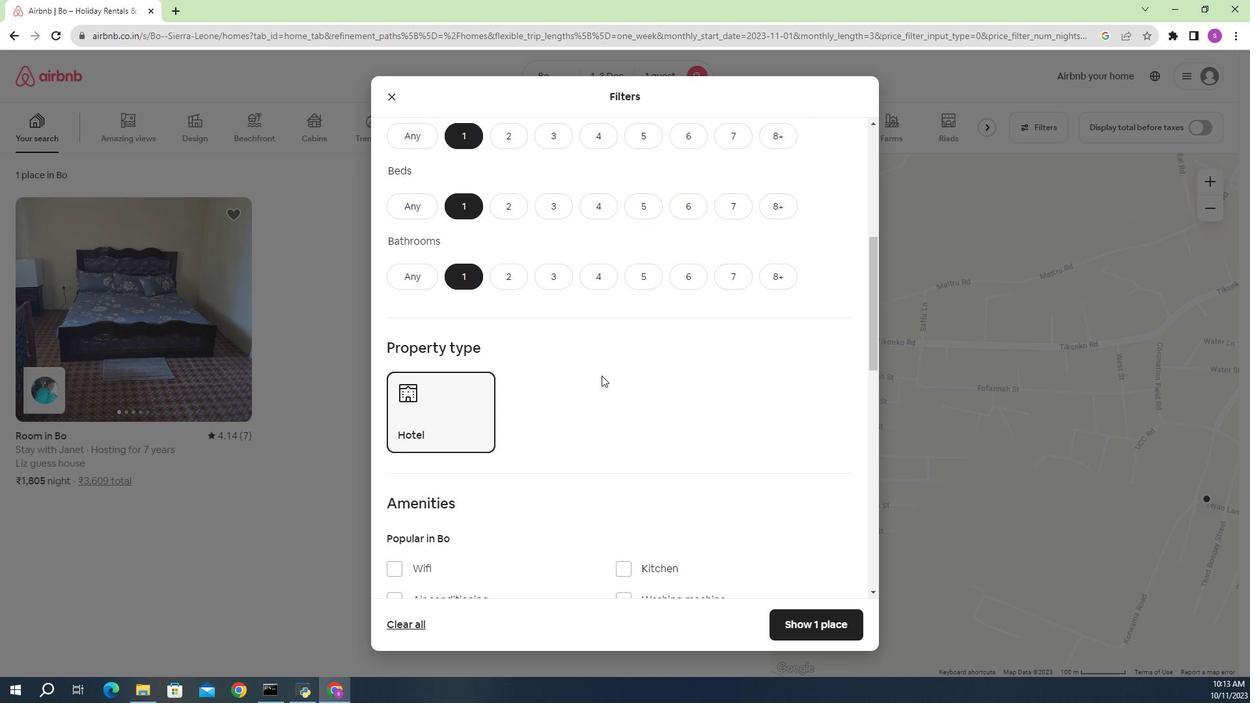 
Action: Mouse scrolled (632, 382) with delta (0, 0)
Screenshot: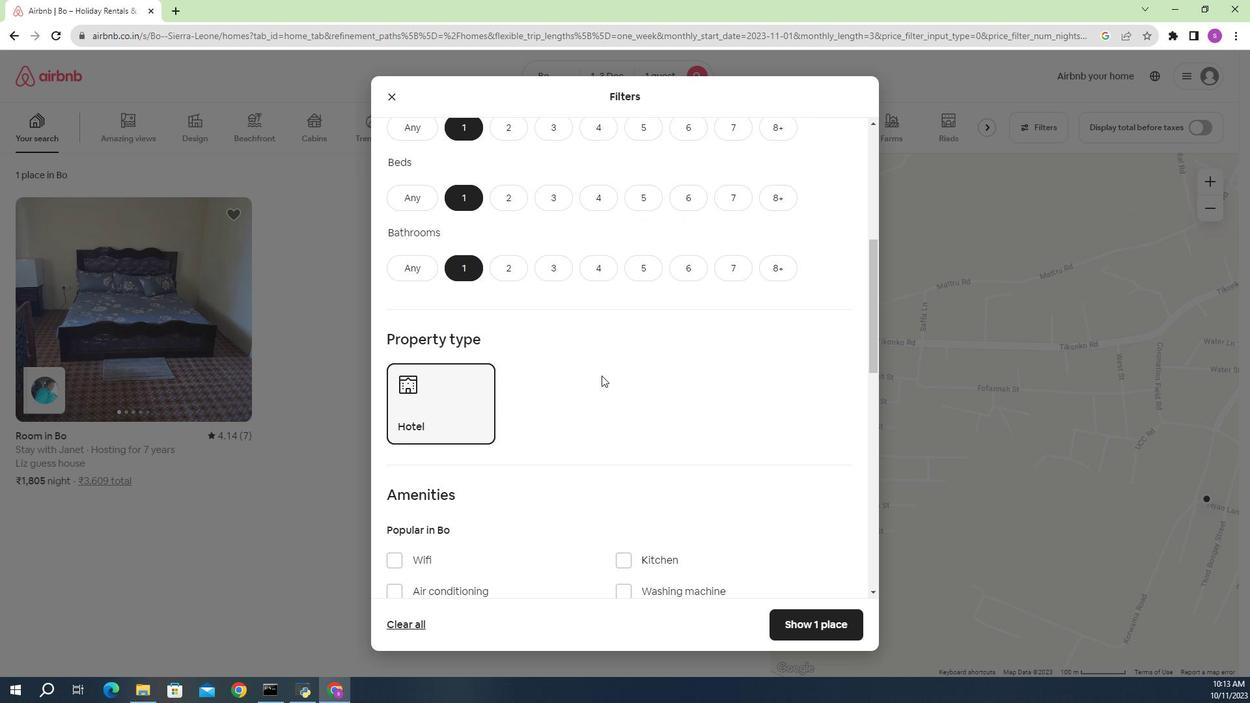 
Action: Mouse moved to (460, 444)
Screenshot: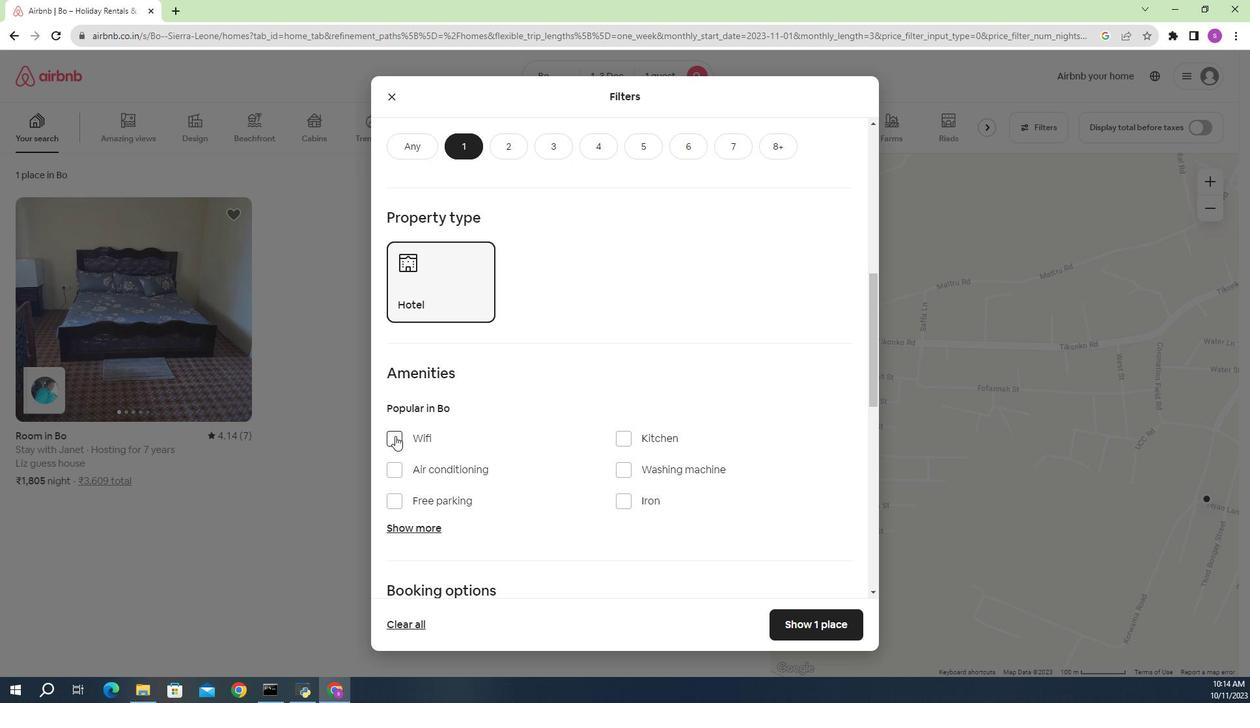 
Action: Mouse pressed left at (460, 444)
Screenshot: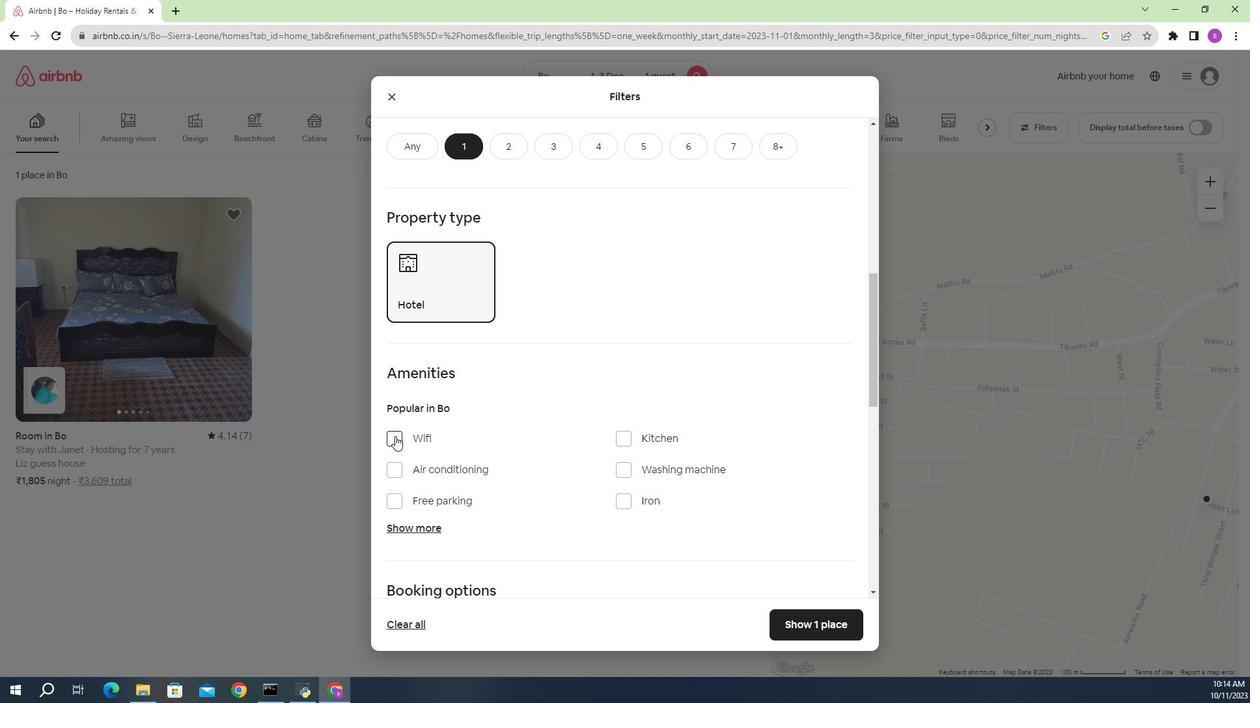 
Action: Mouse moved to (600, 407)
Screenshot: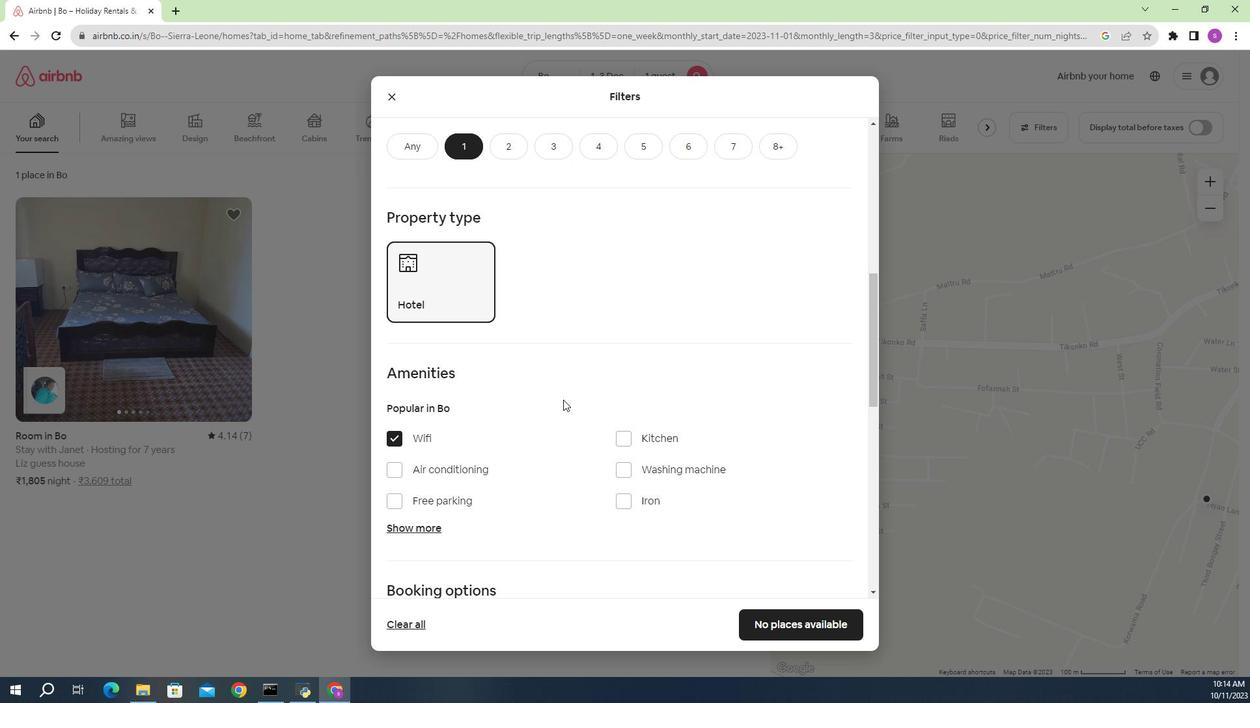 
Action: Mouse scrolled (600, 406) with delta (0, 0)
Screenshot: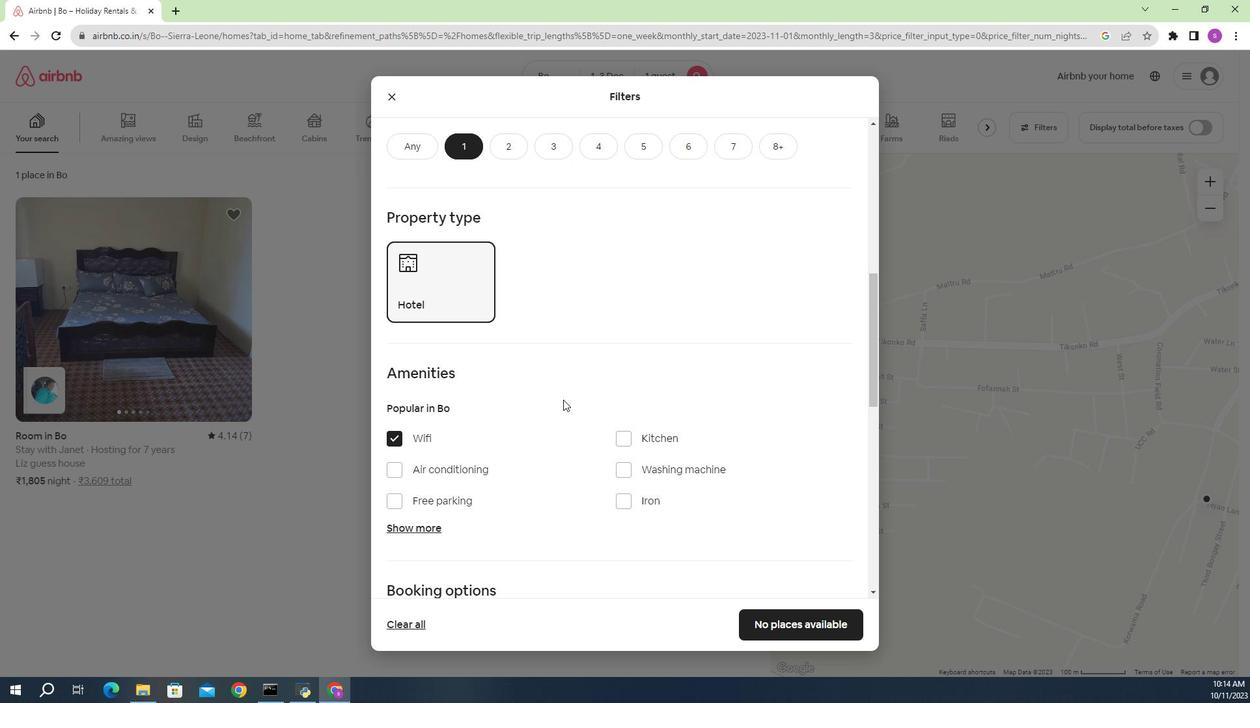 
Action: Mouse scrolled (600, 406) with delta (0, 0)
Screenshot: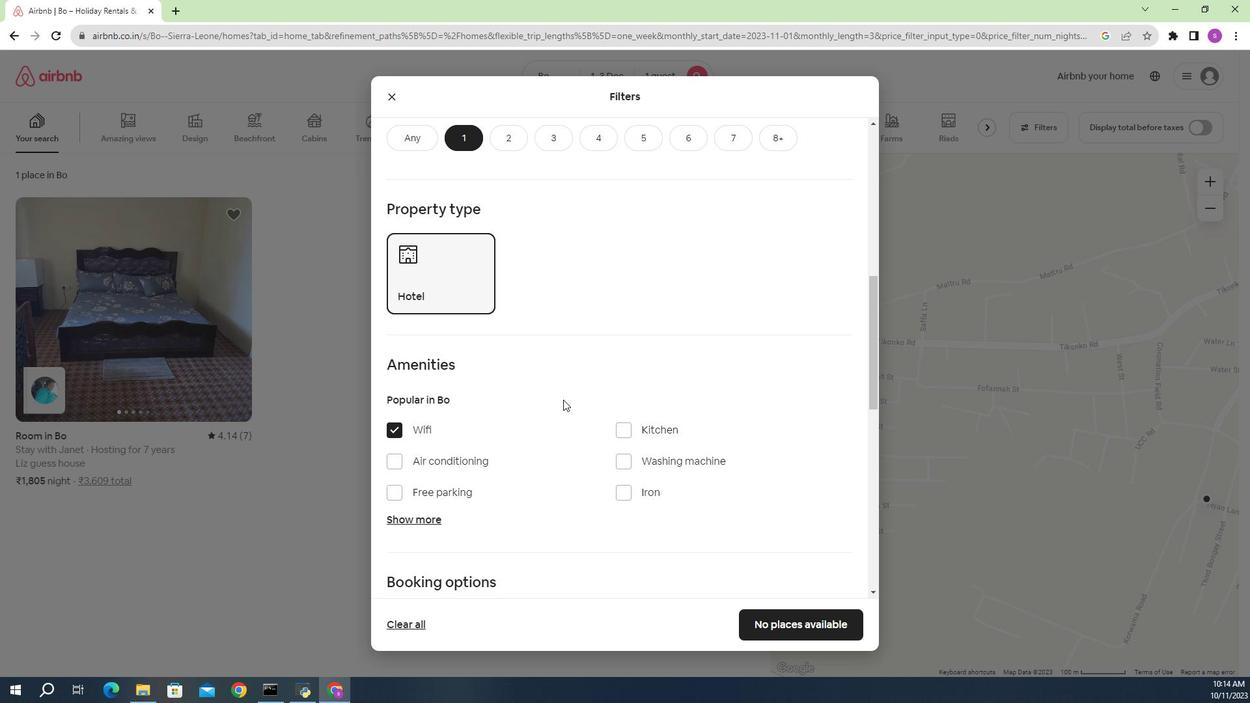 
Action: Mouse scrolled (600, 406) with delta (0, 0)
Screenshot: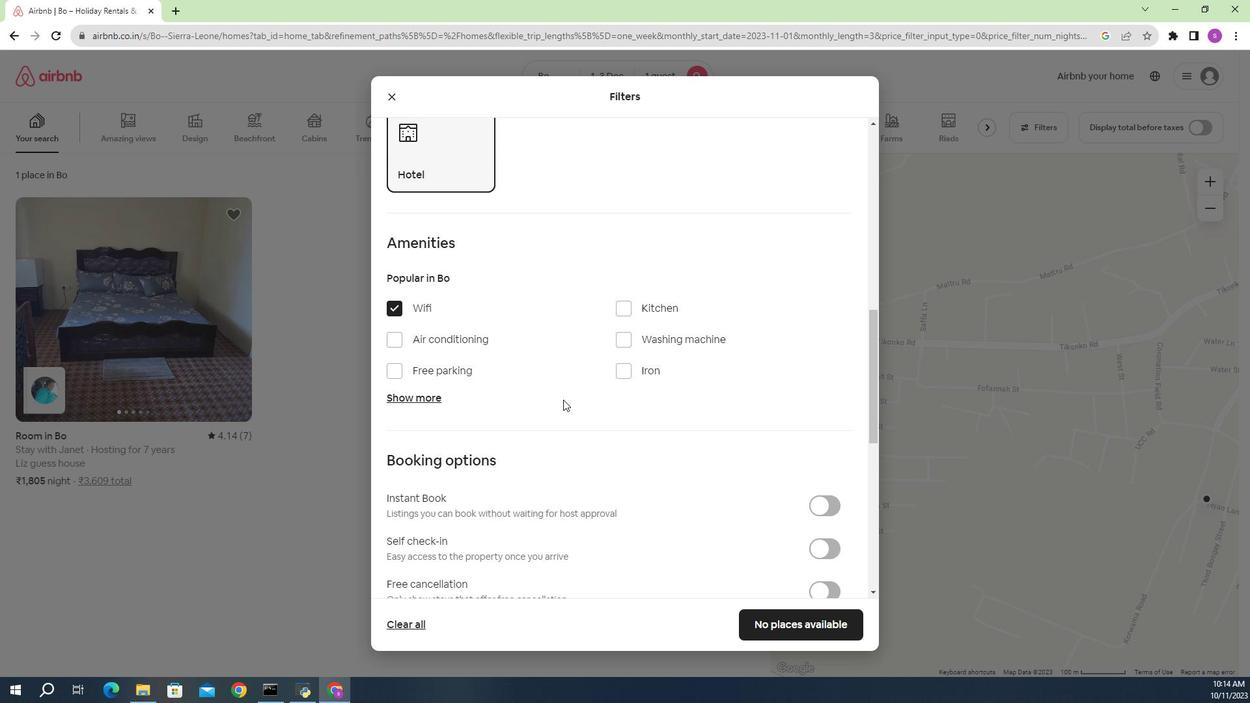 
Action: Mouse scrolled (600, 406) with delta (0, 0)
Screenshot: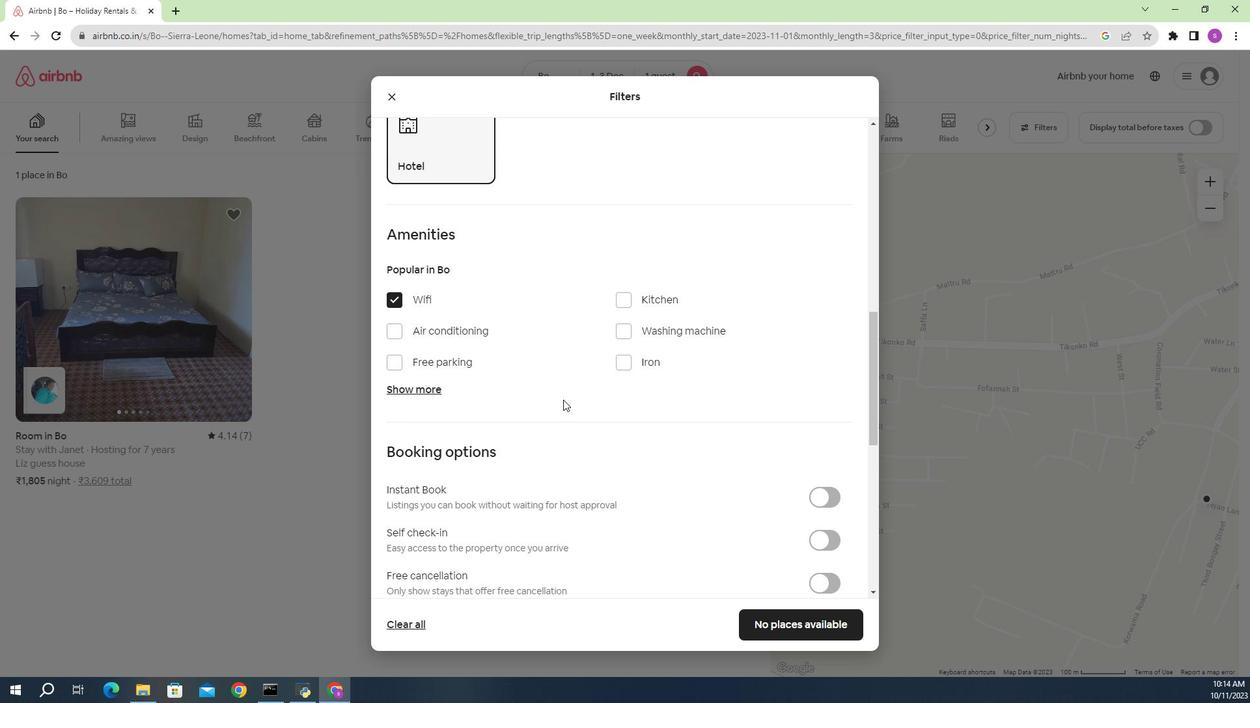 
Action: Mouse moved to (824, 429)
Screenshot: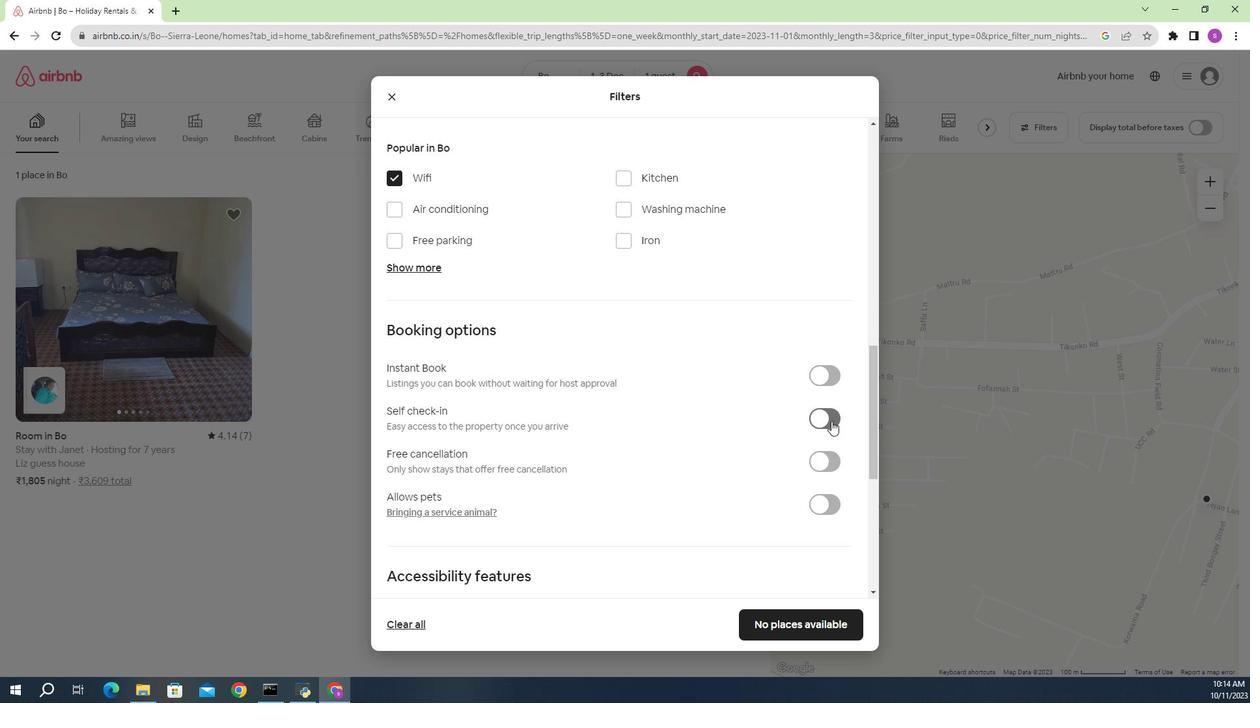 
Action: Mouse pressed left at (824, 429)
Screenshot: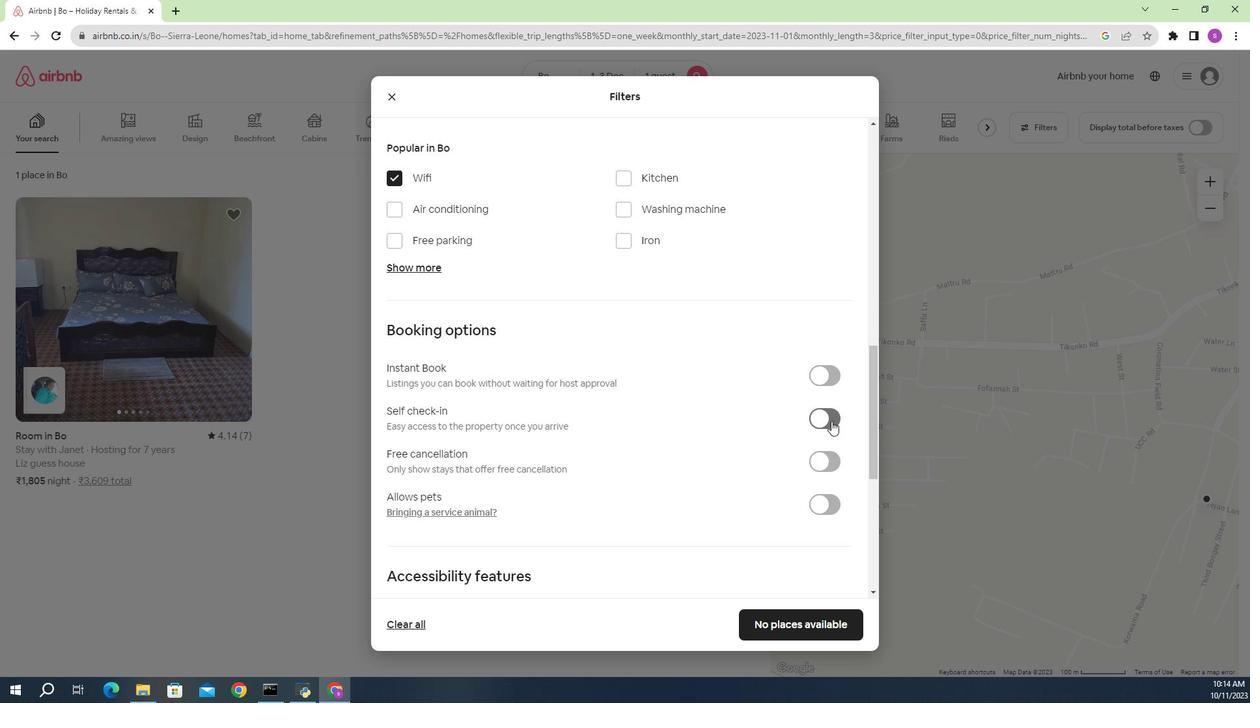 
Action: Mouse moved to (795, 627)
Screenshot: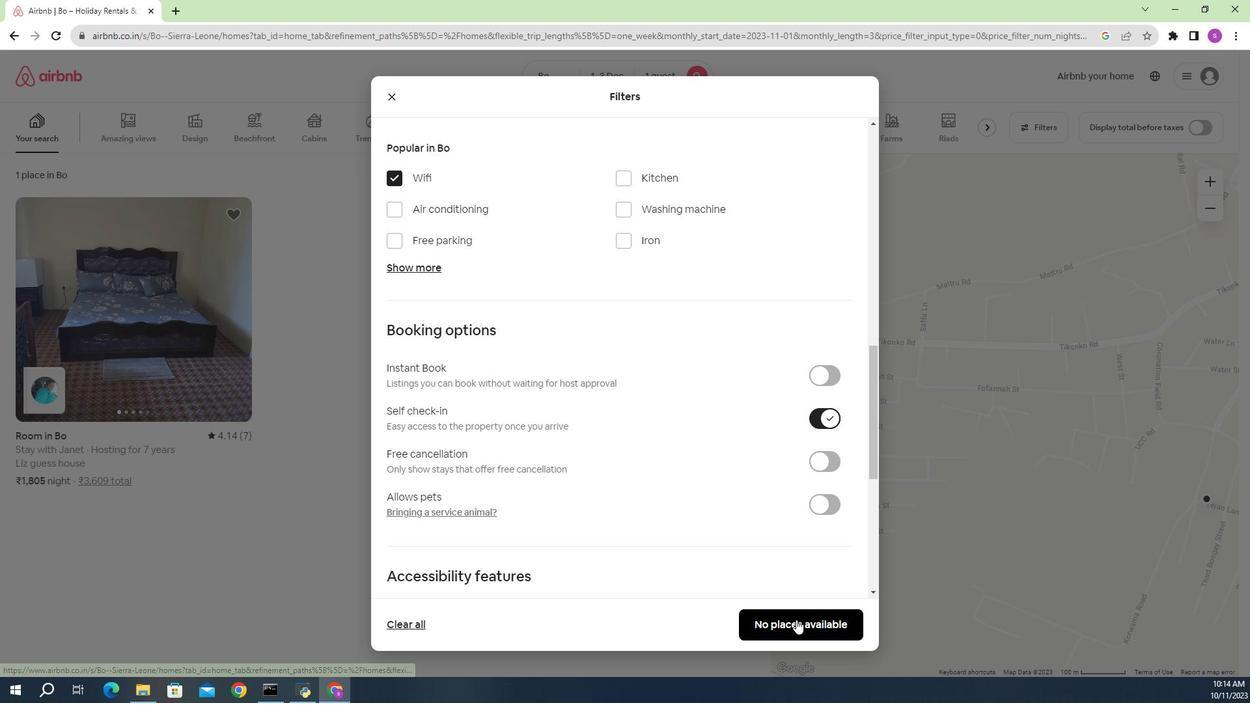 
Action: Mouse pressed left at (795, 627)
Screenshot: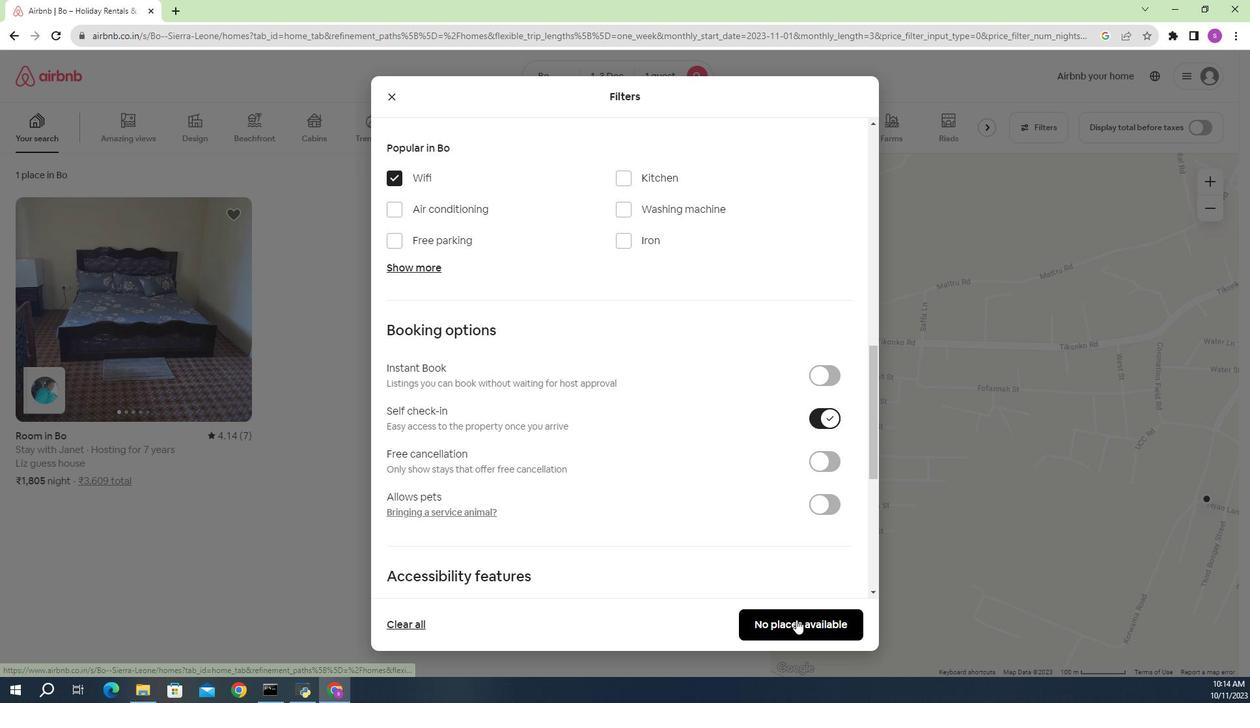 
Action: Mouse moved to (882, 507)
Screenshot: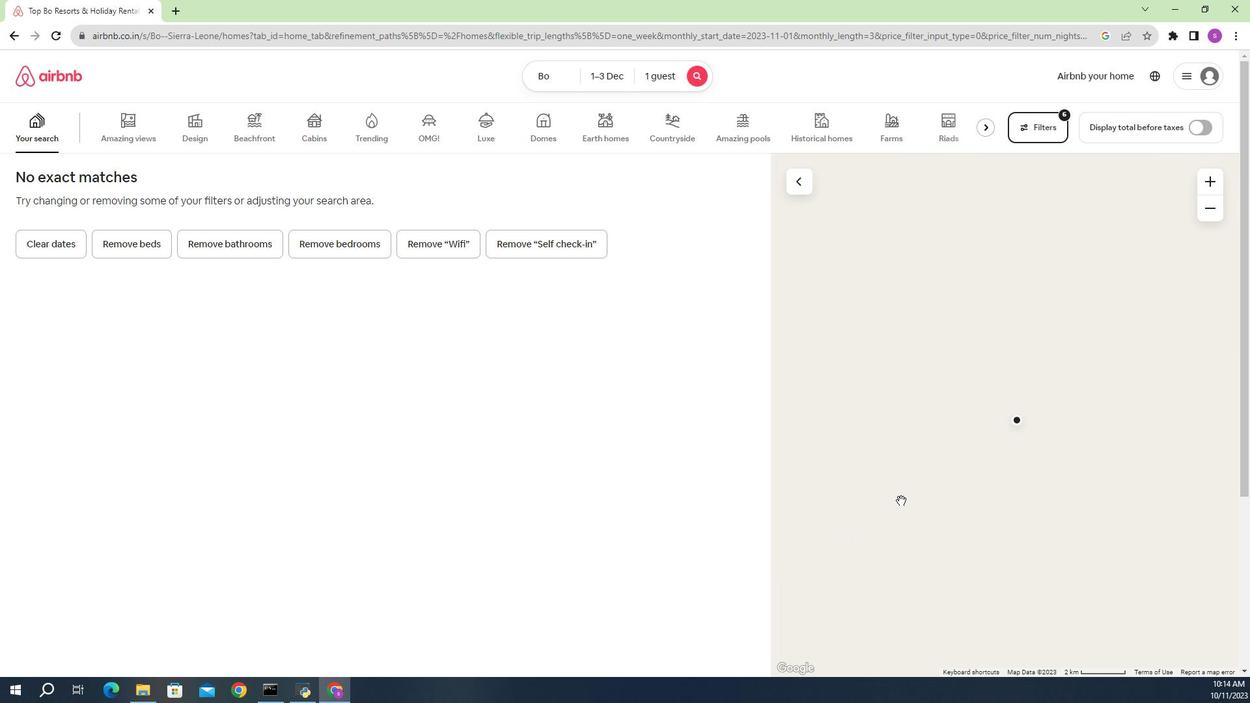 
